 Task: Open Card Team Building Review in Board Employee Benefits Optimization to Workspace Front-end Development and add a team member Softage.4@softage.net, a label Blue, a checklist Environmental Education, an attachment from your google drive, a color Blue and finally, add a card description 'Create and send out employee engagement survey on company culture' and a comment 'We should approach this task as an opportunity to learn and grow, by exploring new ideas and methods.'. Add a start date 'Jan 08, 1900' with a due date 'Jan 15, 1900'
Action: Mouse moved to (20, 323)
Screenshot: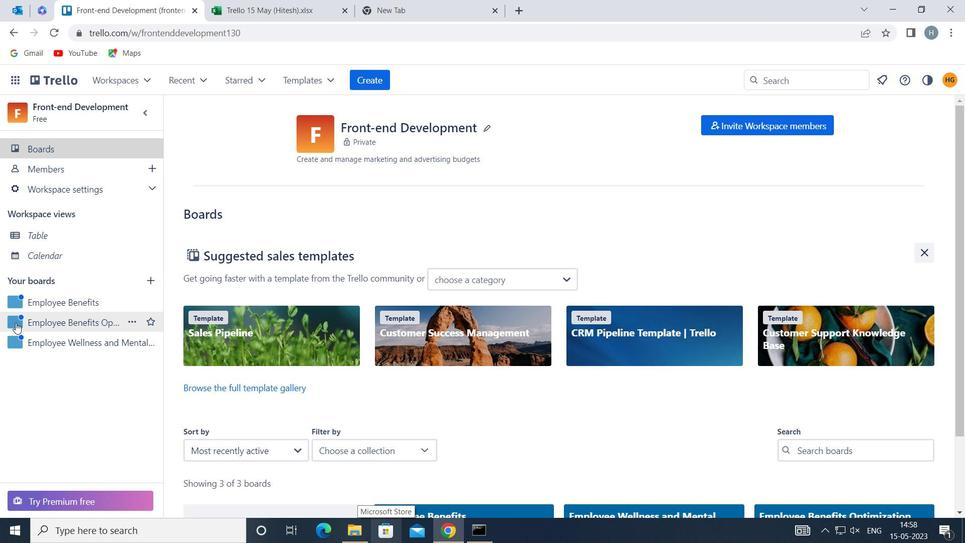 
Action: Mouse pressed left at (20, 323)
Screenshot: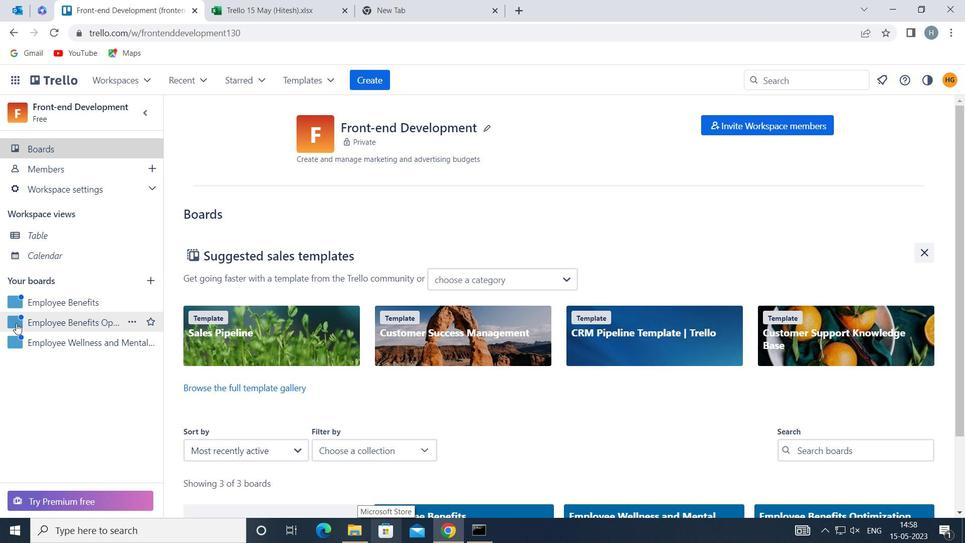 
Action: Mouse moved to (612, 177)
Screenshot: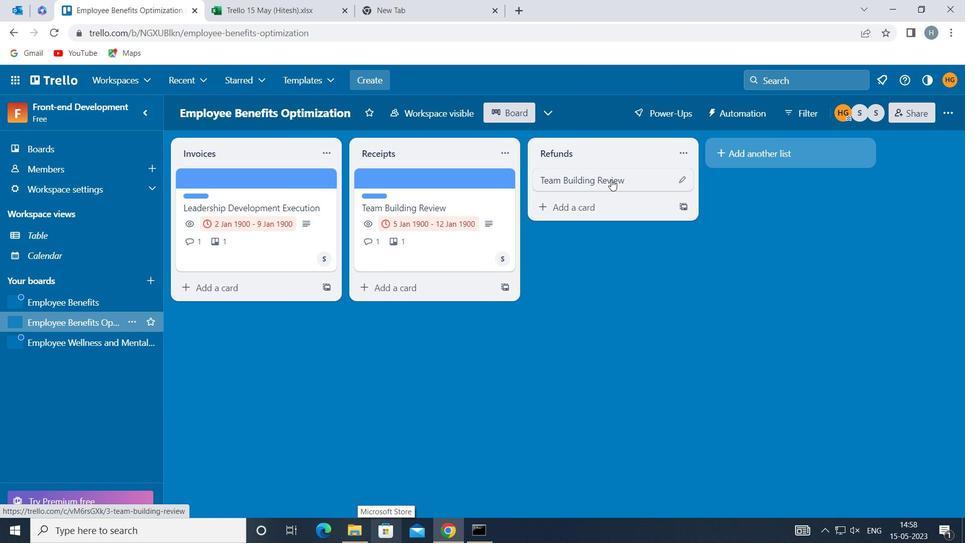 
Action: Mouse pressed left at (612, 177)
Screenshot: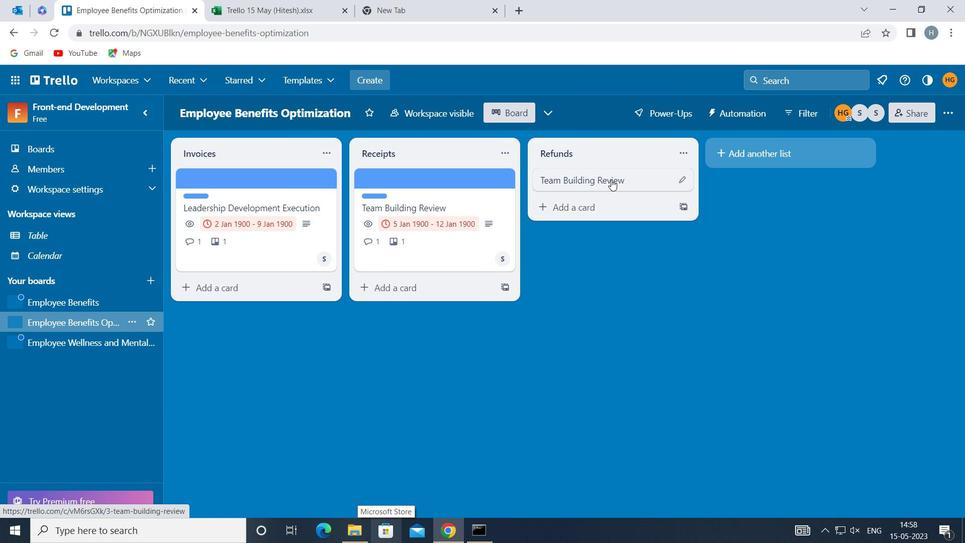 
Action: Mouse moved to (665, 221)
Screenshot: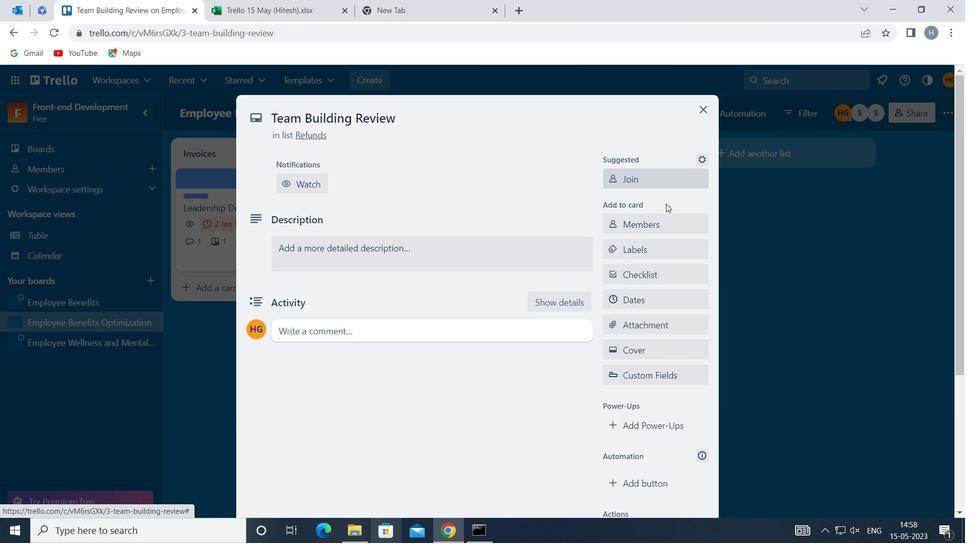 
Action: Mouse pressed left at (665, 221)
Screenshot: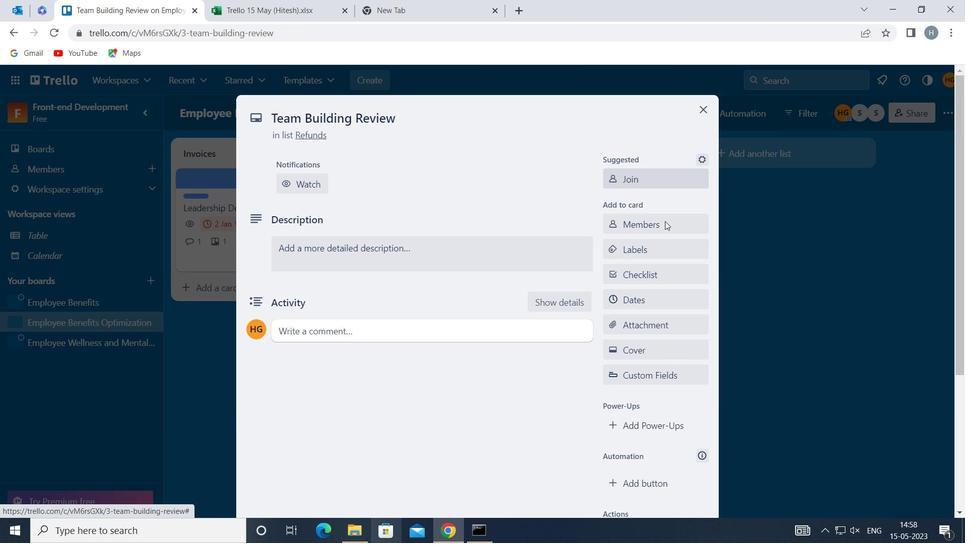 
Action: Key pressed softage
Screenshot: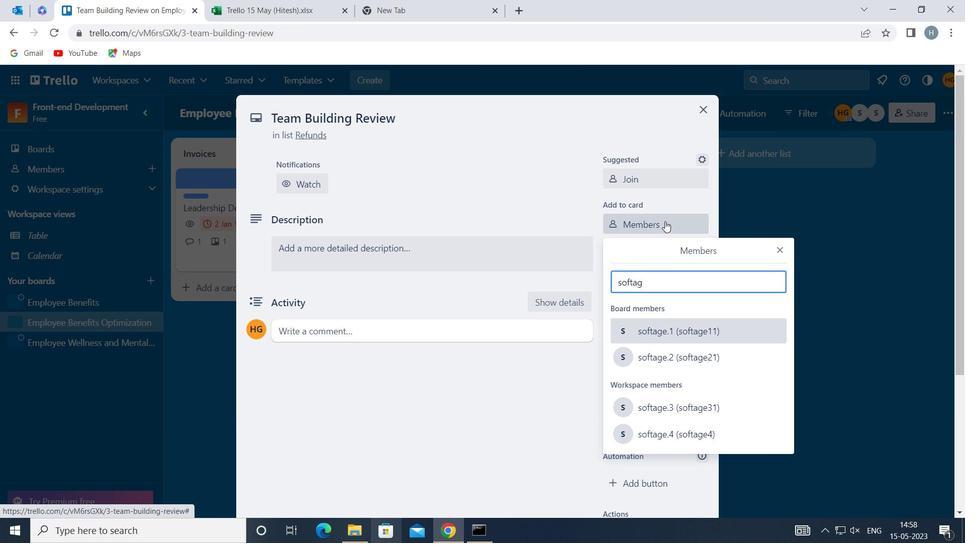 
Action: Mouse moved to (684, 430)
Screenshot: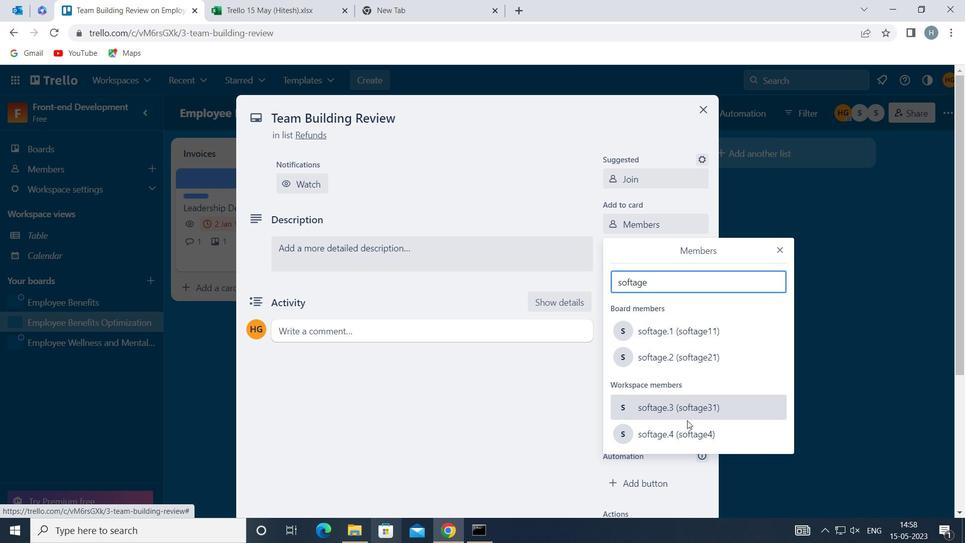
Action: Mouse pressed left at (684, 430)
Screenshot: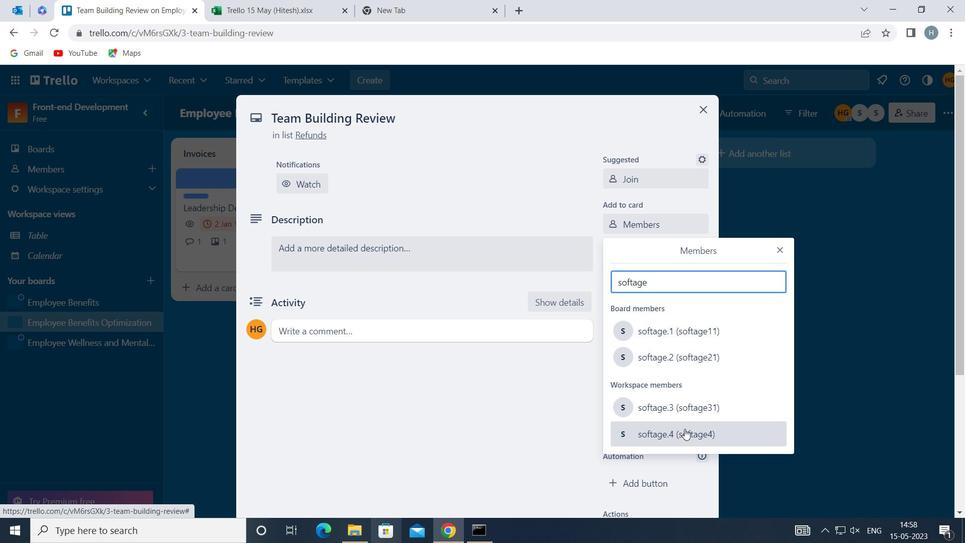 
Action: Mouse moved to (780, 247)
Screenshot: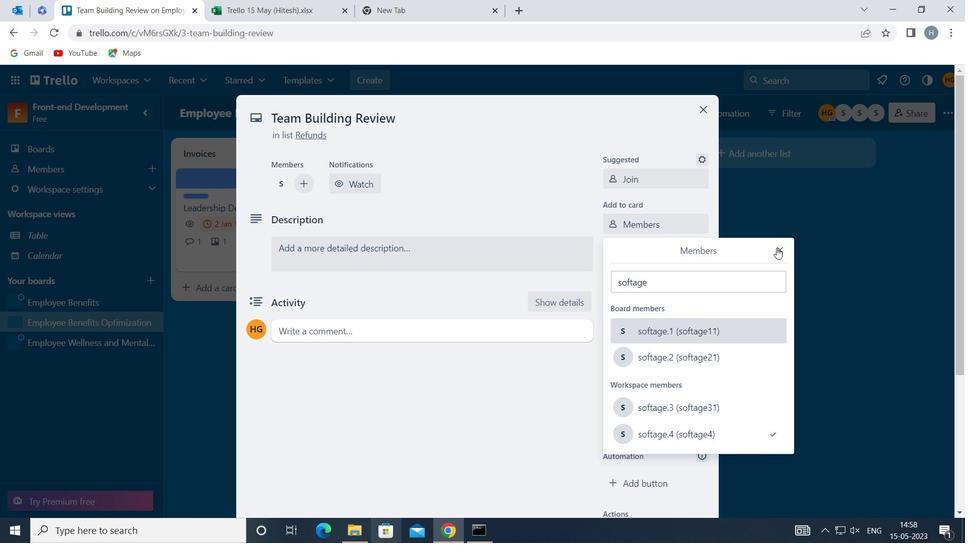 
Action: Mouse pressed left at (780, 247)
Screenshot: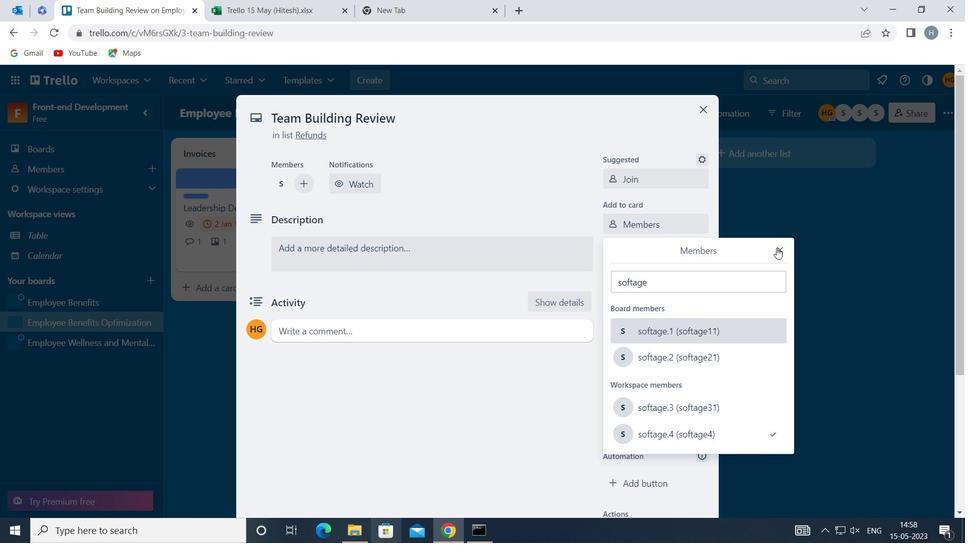 
Action: Mouse moved to (684, 247)
Screenshot: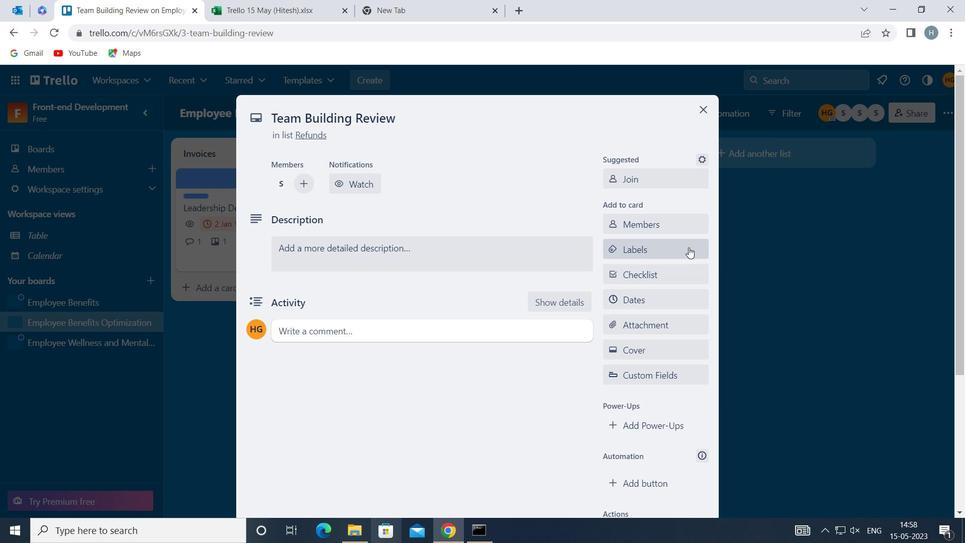 
Action: Mouse pressed left at (684, 247)
Screenshot: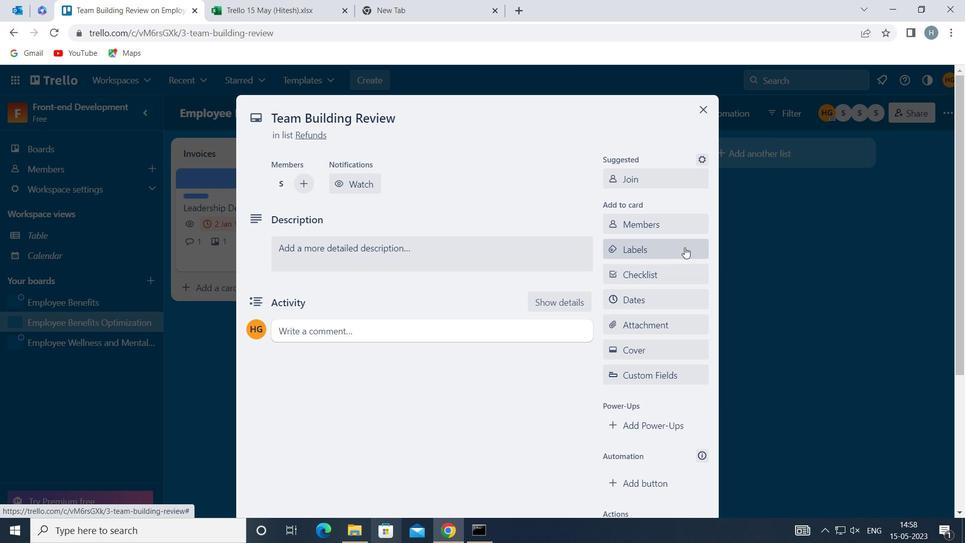 
Action: Mouse moved to (680, 293)
Screenshot: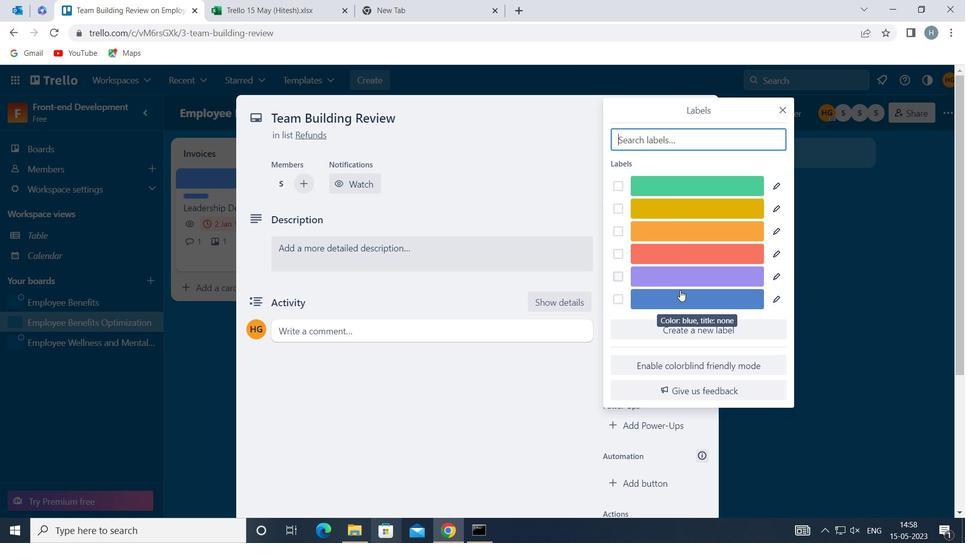 
Action: Mouse pressed left at (680, 293)
Screenshot: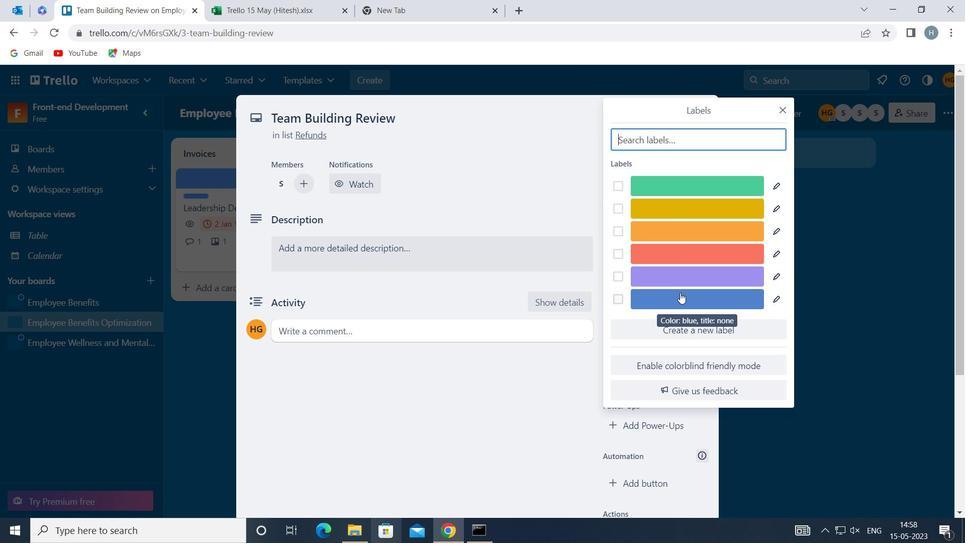 
Action: Mouse moved to (786, 108)
Screenshot: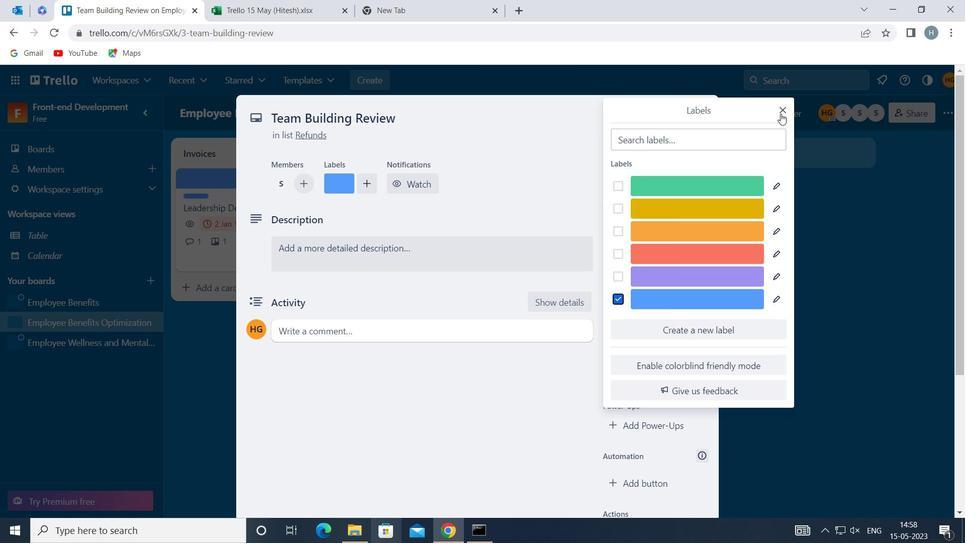 
Action: Mouse pressed left at (786, 108)
Screenshot: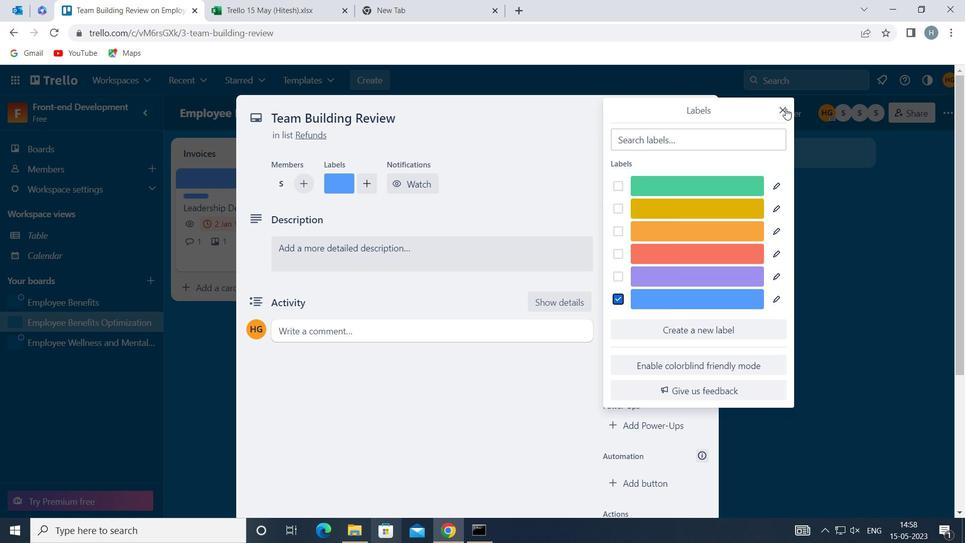 
Action: Mouse moved to (664, 272)
Screenshot: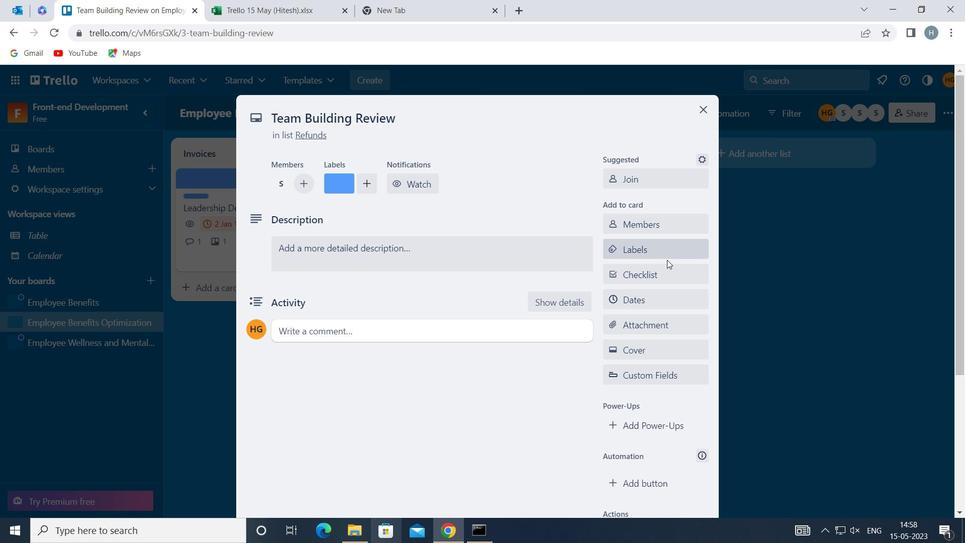 
Action: Mouse pressed left at (664, 272)
Screenshot: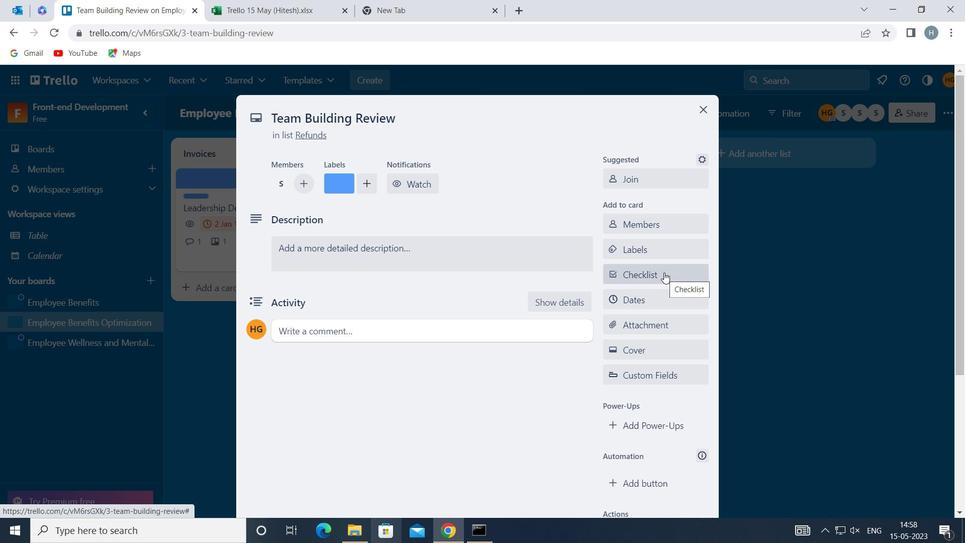 
Action: Key pressed <Key.shift>ENVIRONMETAL<Key.space><Key.shift>E<Key.backspace><Key.backspace><Key.backspace><Key.backspace><Key.backspace><Key.backspace>ENTAL<Key.space><Key.shift>EDUCATION
Screenshot: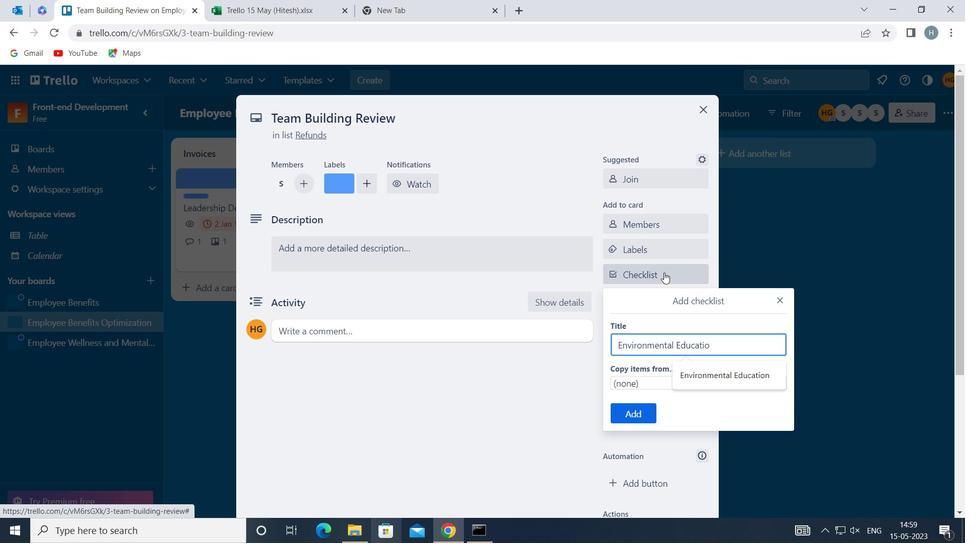 
Action: Mouse moved to (624, 410)
Screenshot: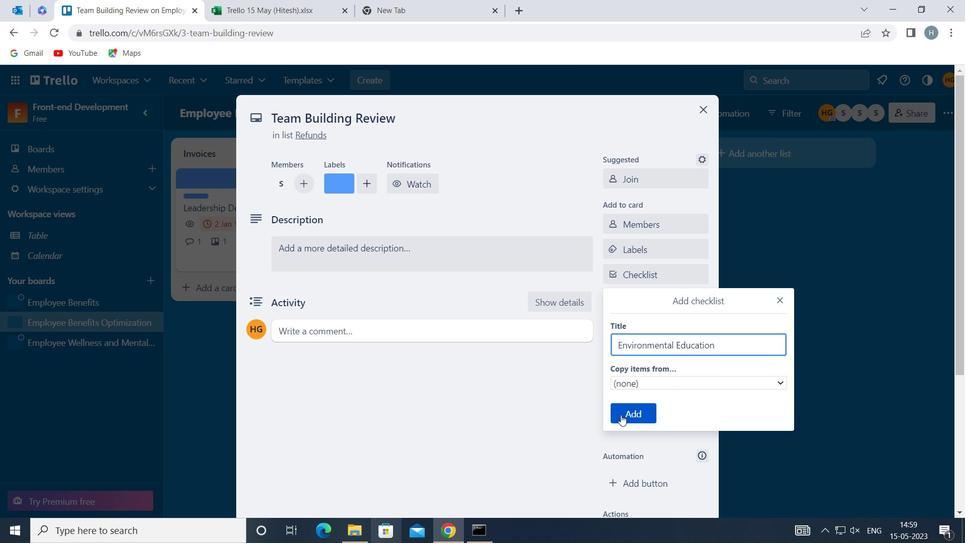 
Action: Mouse pressed left at (624, 410)
Screenshot: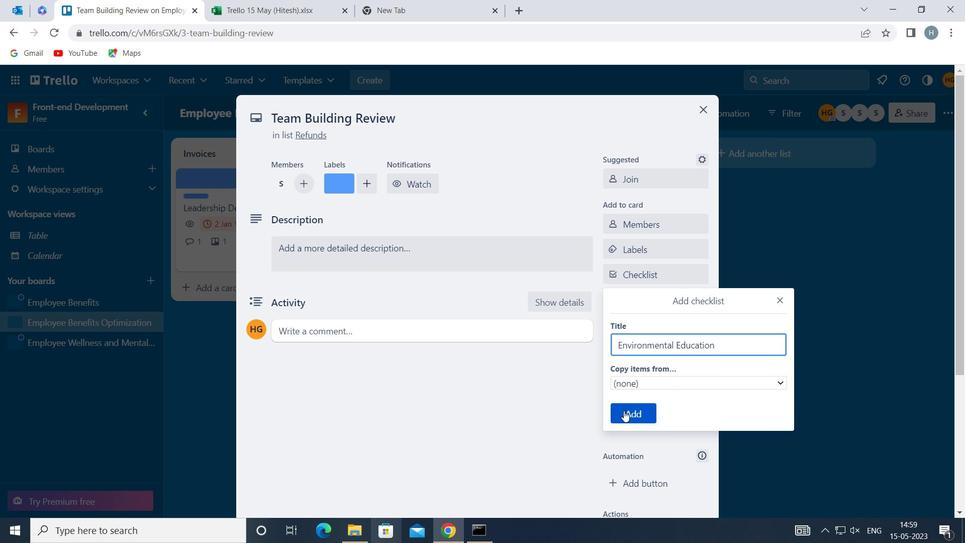 
Action: Mouse moved to (665, 324)
Screenshot: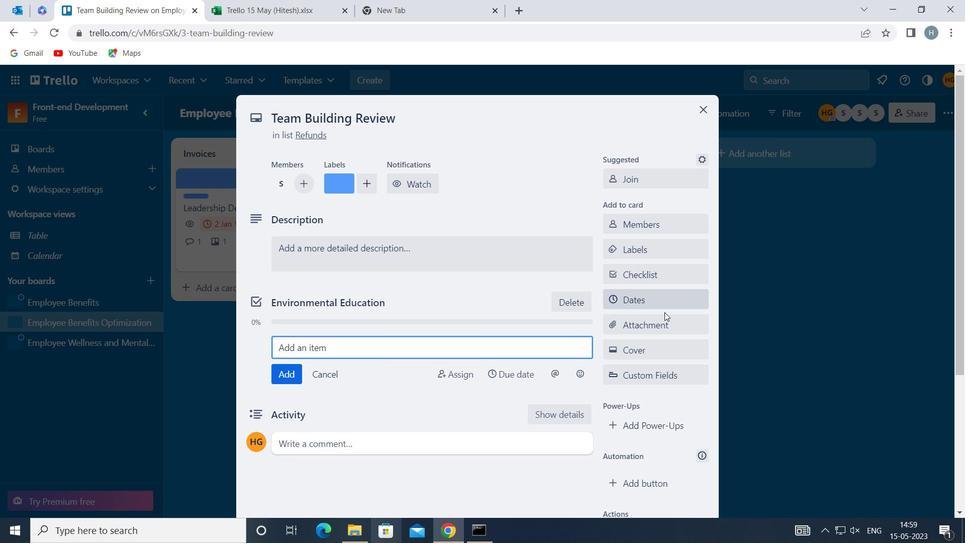
Action: Mouse pressed left at (665, 324)
Screenshot: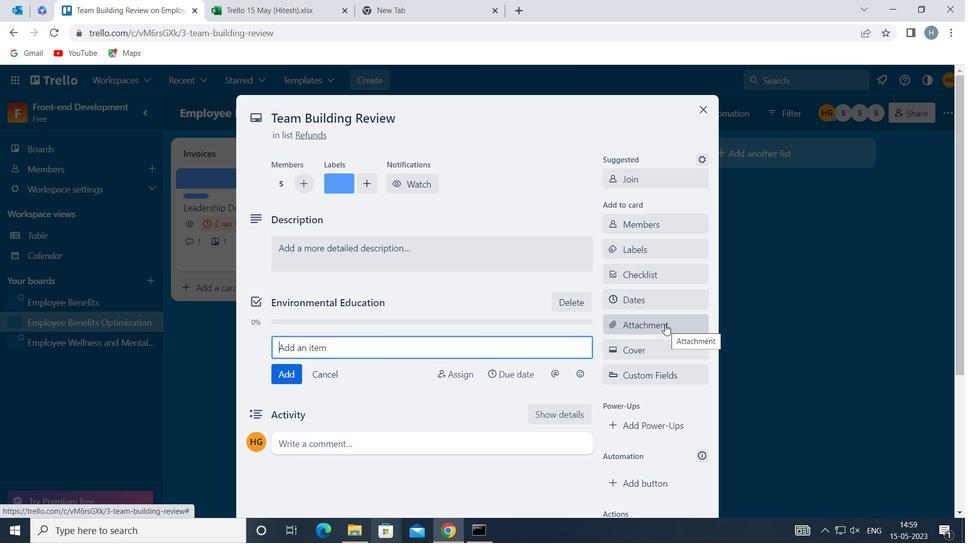 
Action: Mouse moved to (693, 173)
Screenshot: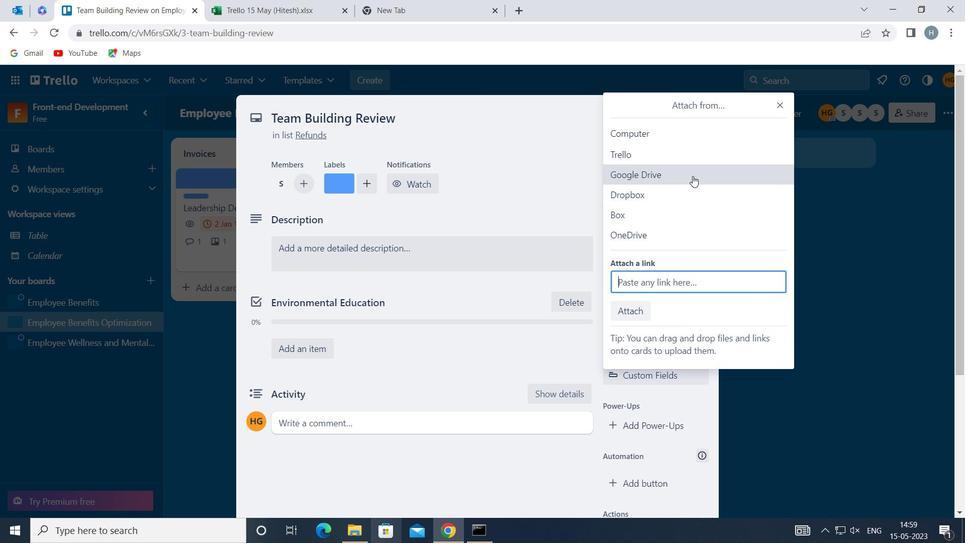 
Action: Mouse pressed left at (693, 173)
Screenshot: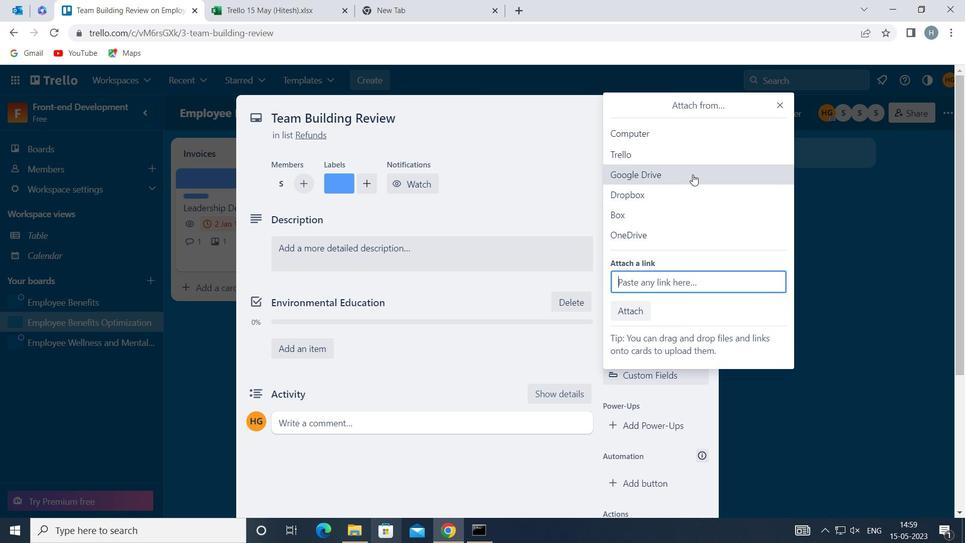 
Action: Mouse moved to (227, 273)
Screenshot: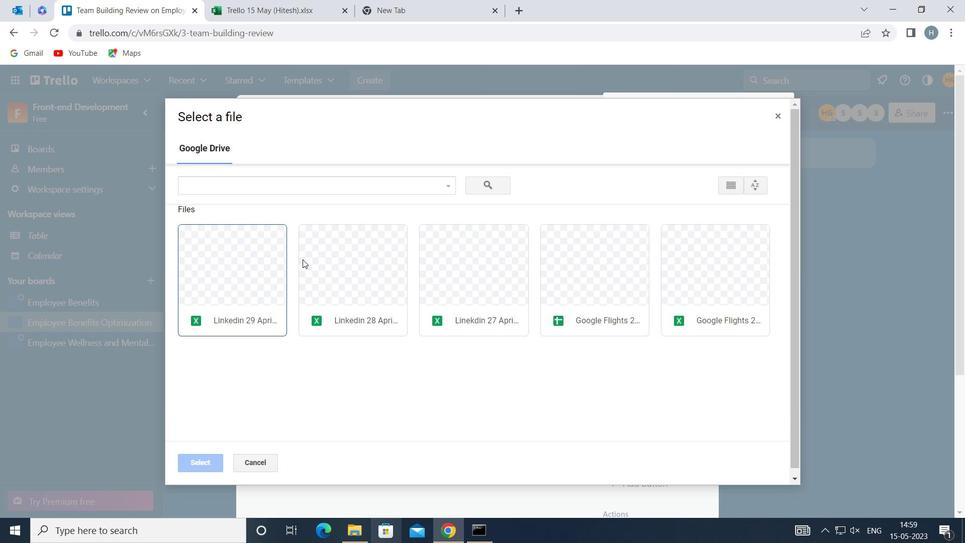 
Action: Mouse pressed left at (227, 273)
Screenshot: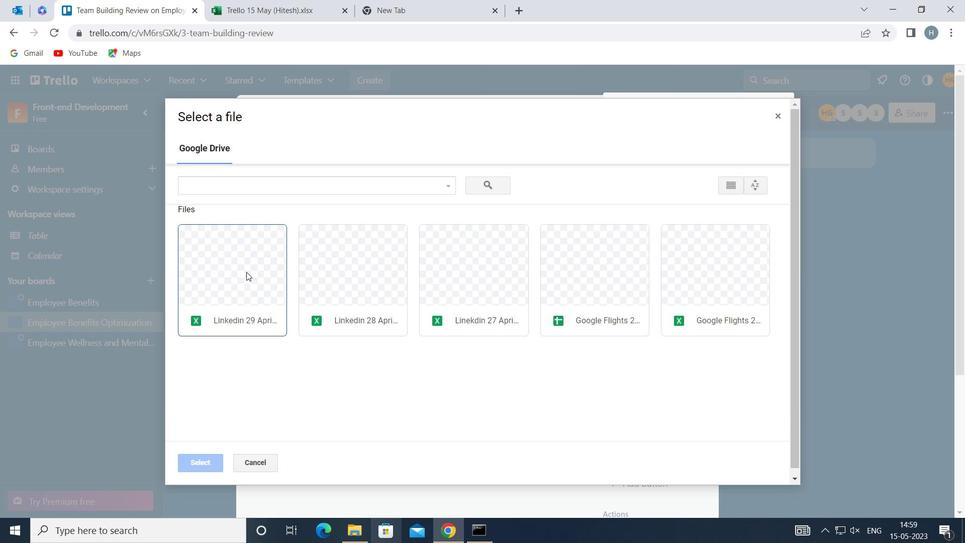 
Action: Mouse moved to (200, 459)
Screenshot: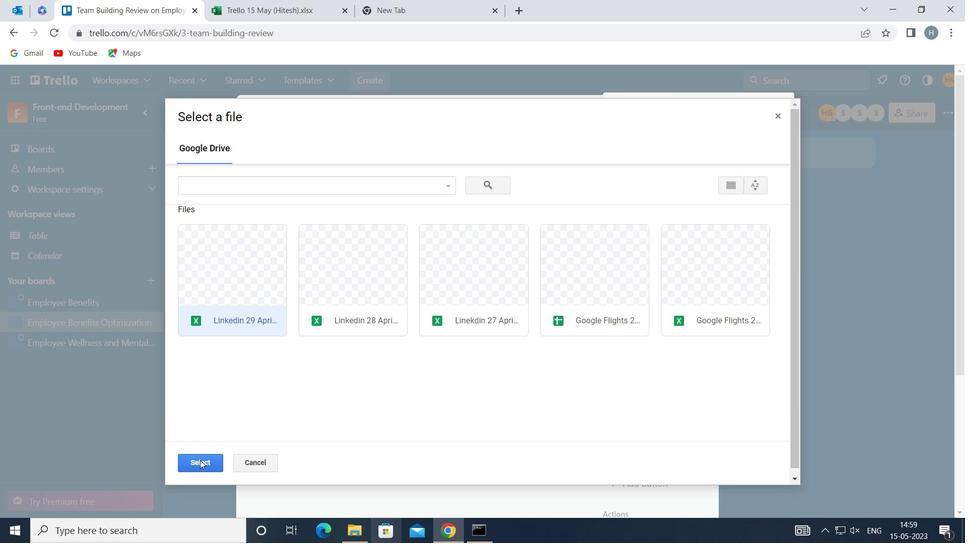 
Action: Mouse pressed left at (200, 459)
Screenshot: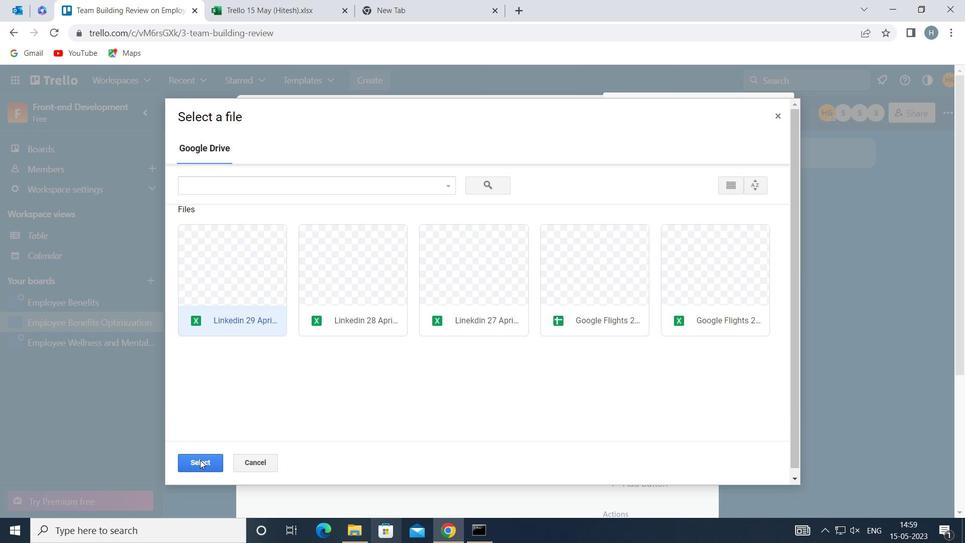 
Action: Mouse moved to (634, 347)
Screenshot: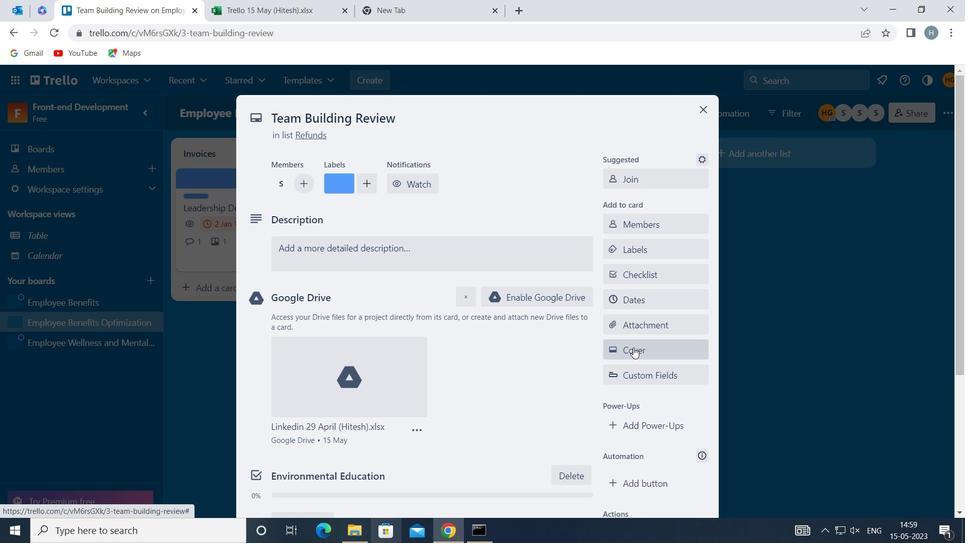 
Action: Mouse pressed left at (634, 347)
Screenshot: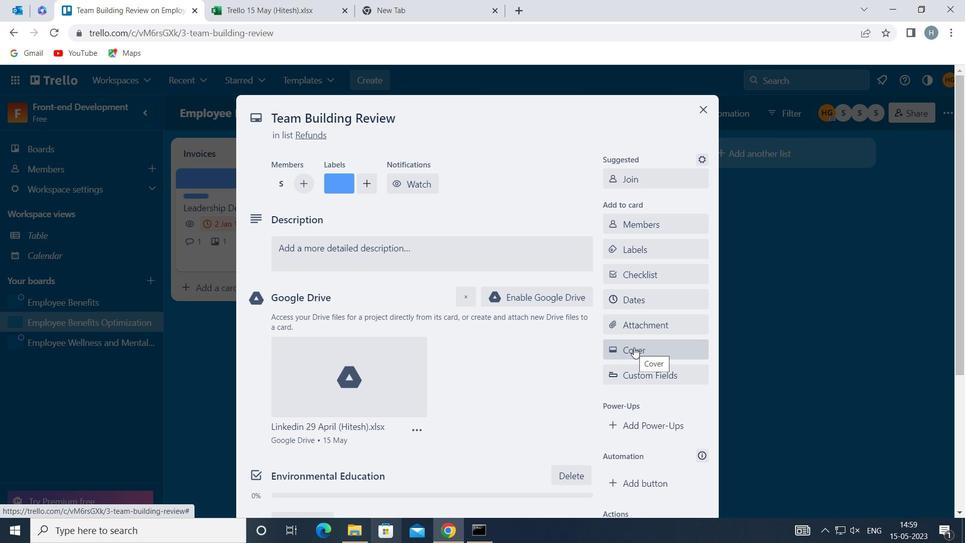 
Action: Mouse moved to (639, 294)
Screenshot: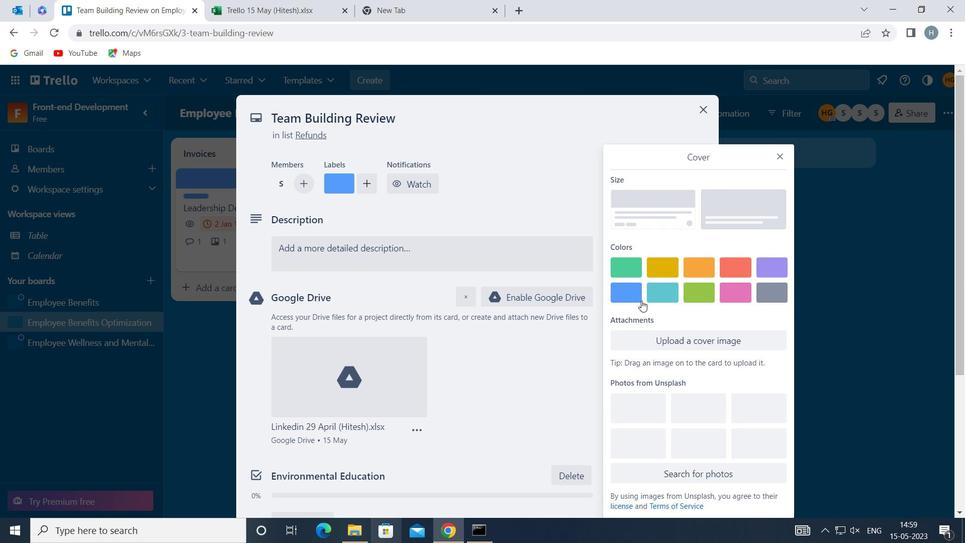 
Action: Mouse pressed left at (639, 294)
Screenshot: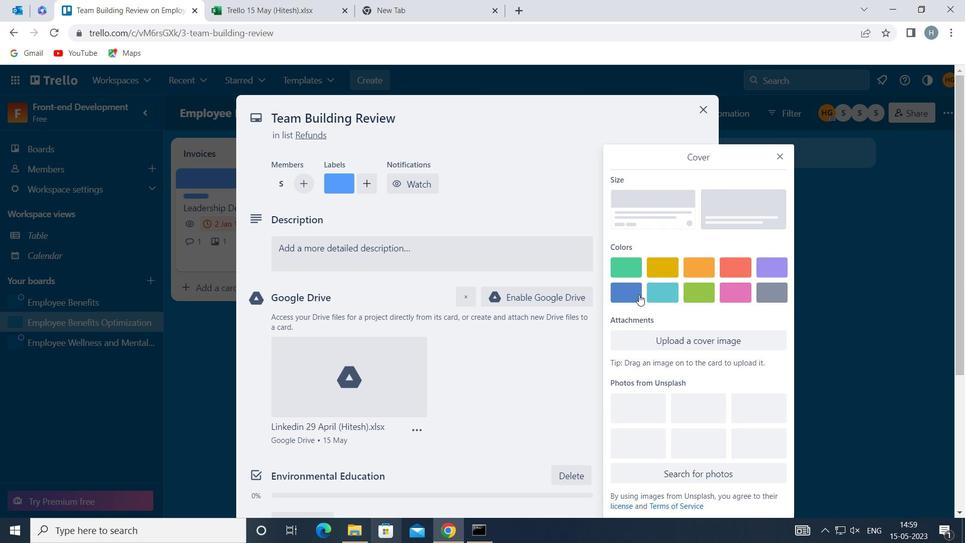 
Action: Mouse moved to (779, 133)
Screenshot: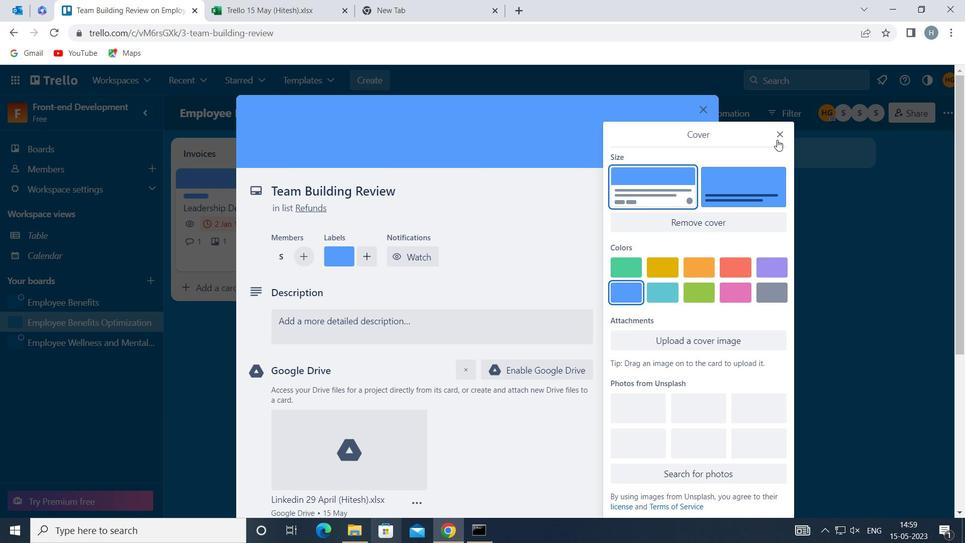 
Action: Mouse pressed left at (779, 133)
Screenshot: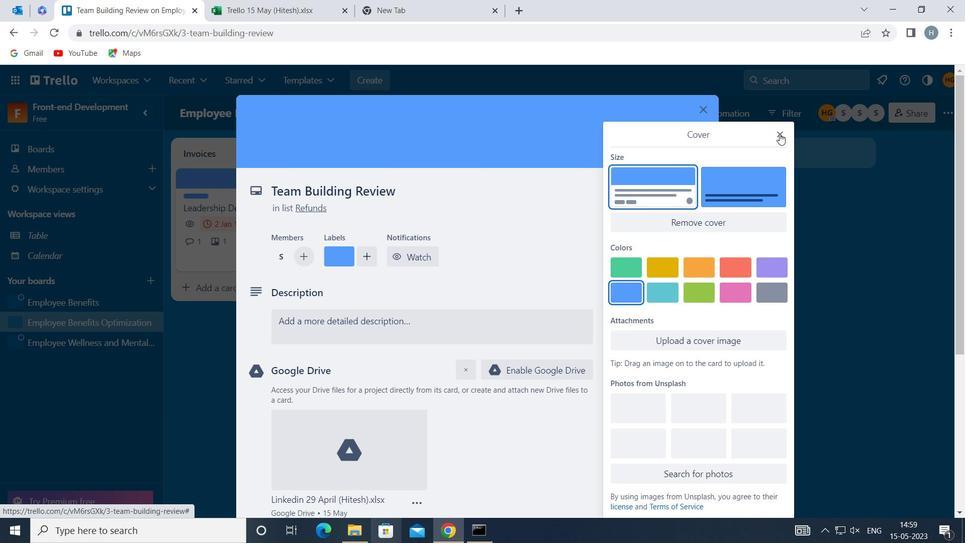 
Action: Mouse moved to (468, 319)
Screenshot: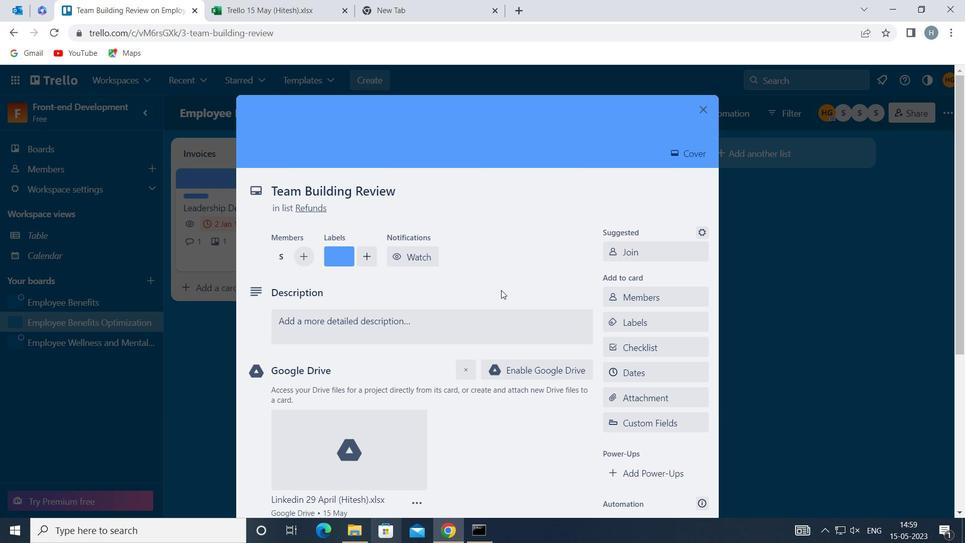 
Action: Mouse pressed left at (468, 319)
Screenshot: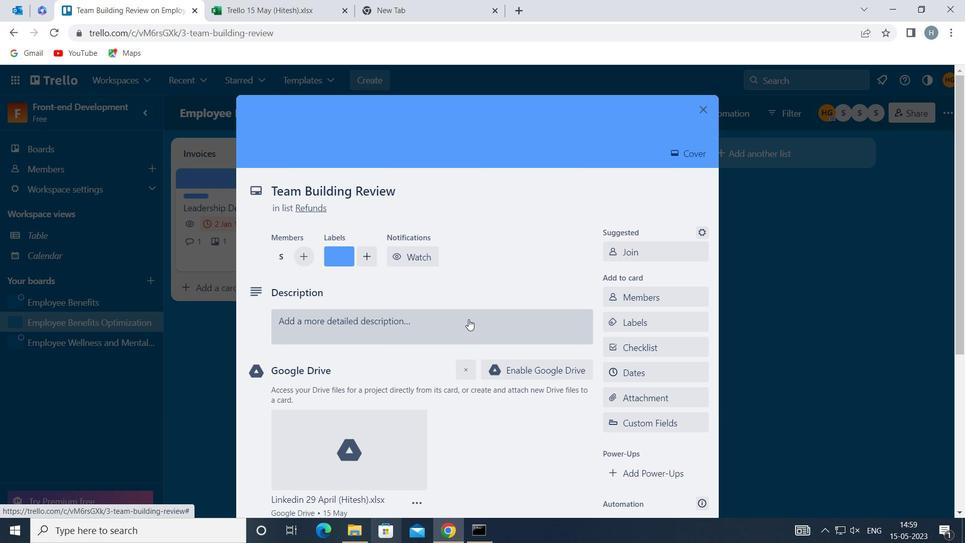 
Action: Key pressed <Key.shift>CREATE<Key.space>AND<Key.space>SEND<Key.space>OUT<Key.space>EMPLOYEE<Key.space>ENGAGEMENT<Key.space>SURVEY<Key.space>ON<Key.space>COMPANY<Key.space>CULTURE
Screenshot: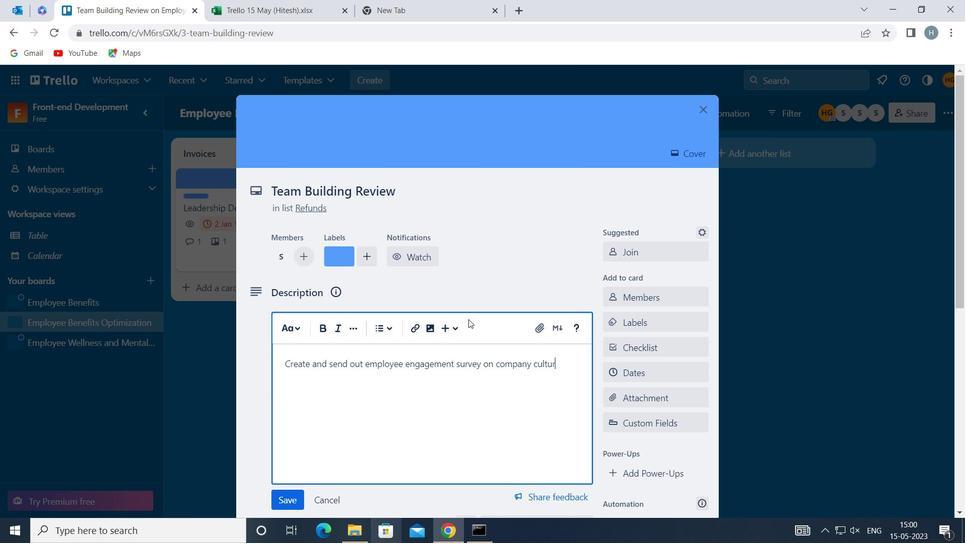 
Action: Mouse moved to (286, 495)
Screenshot: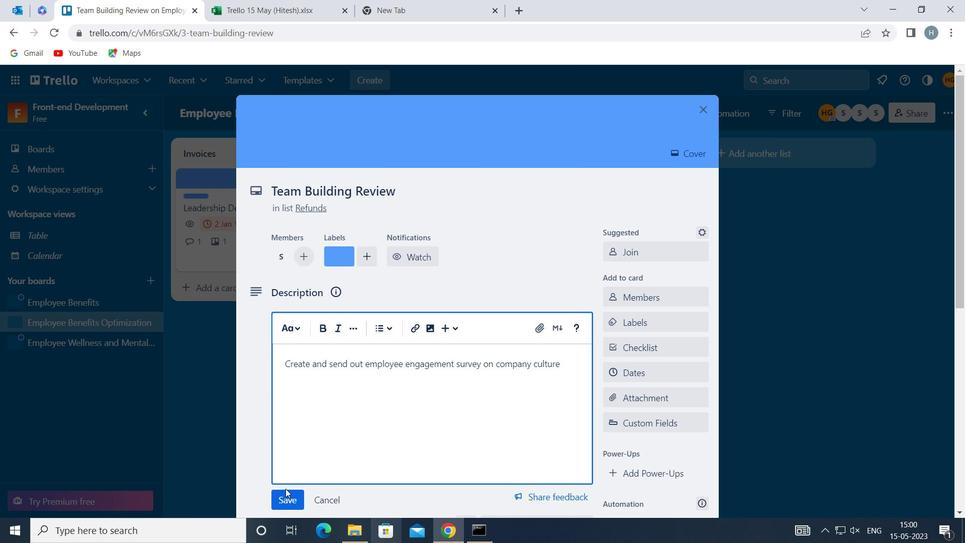 
Action: Mouse pressed left at (286, 495)
Screenshot: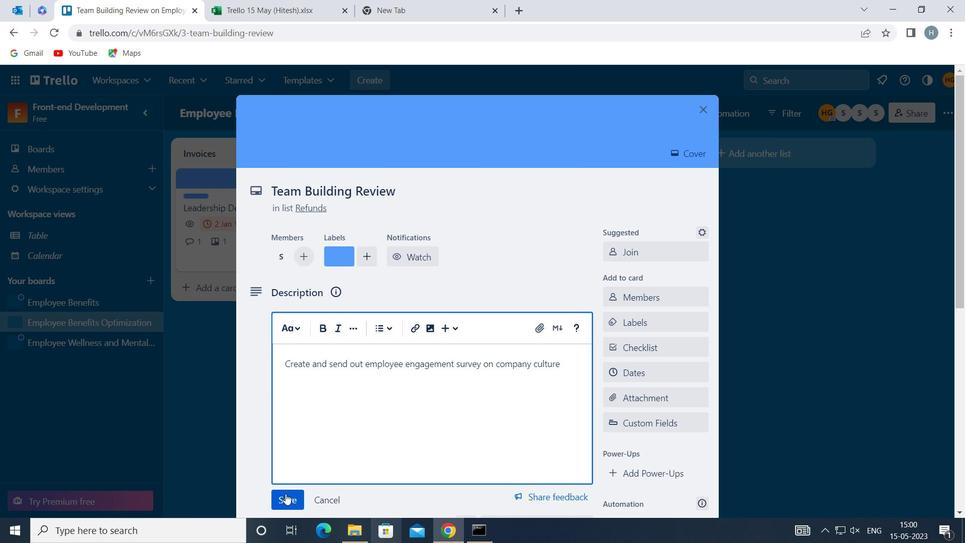 
Action: Mouse moved to (408, 345)
Screenshot: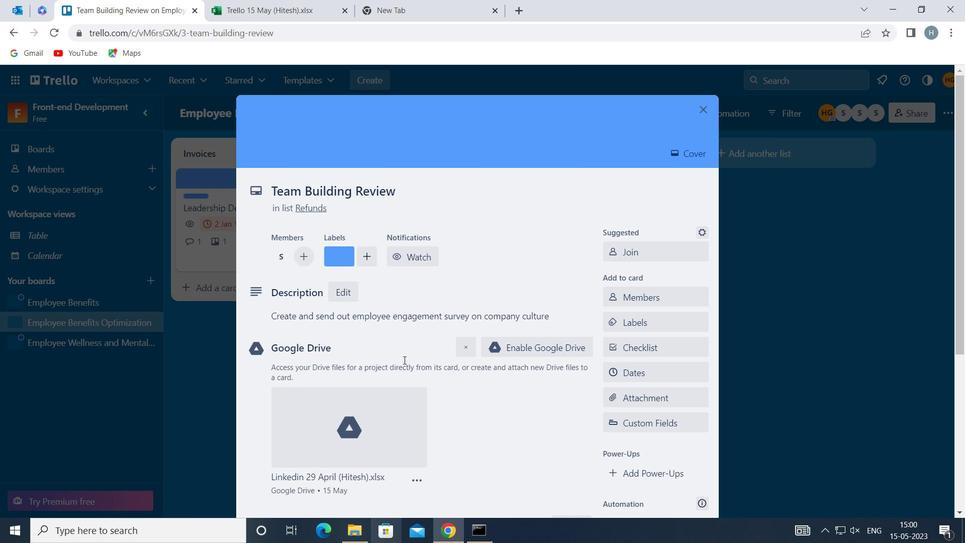 
Action: Mouse scrolled (408, 345) with delta (0, 0)
Screenshot: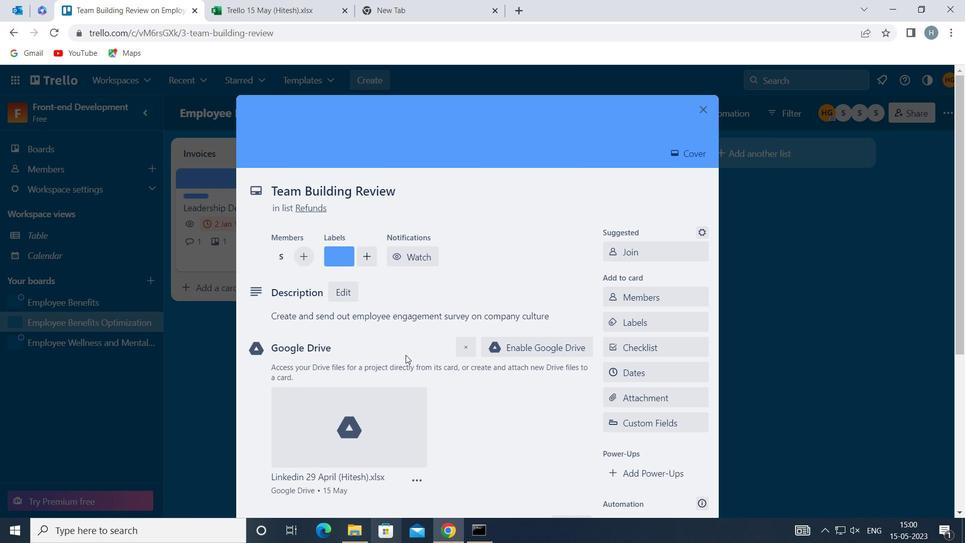 
Action: Mouse scrolled (408, 345) with delta (0, 0)
Screenshot: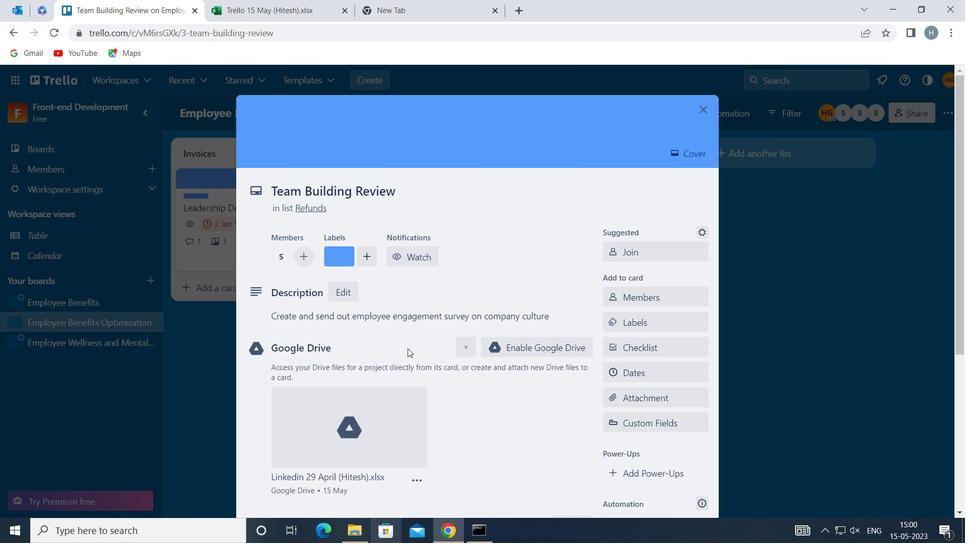 
Action: Mouse scrolled (408, 345) with delta (0, 0)
Screenshot: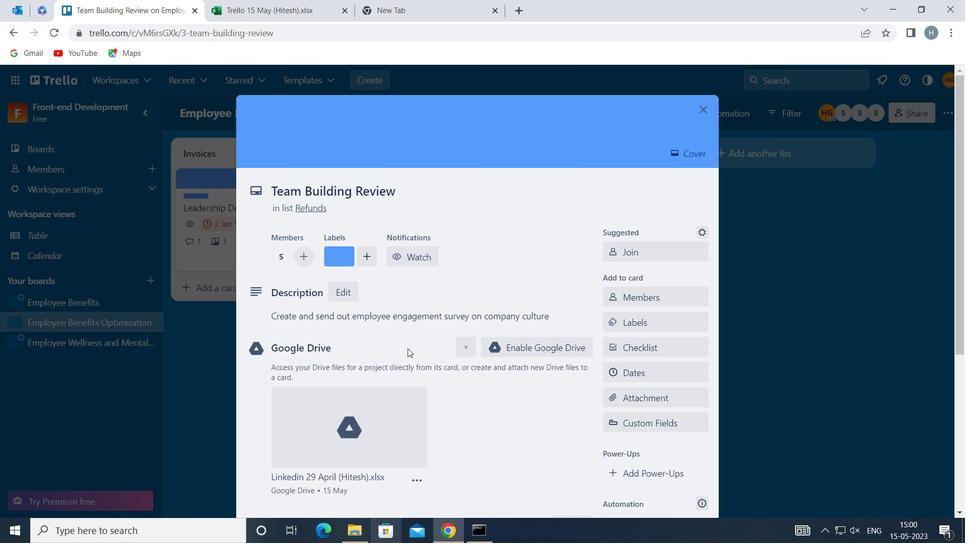 
Action: Mouse moved to (460, 286)
Screenshot: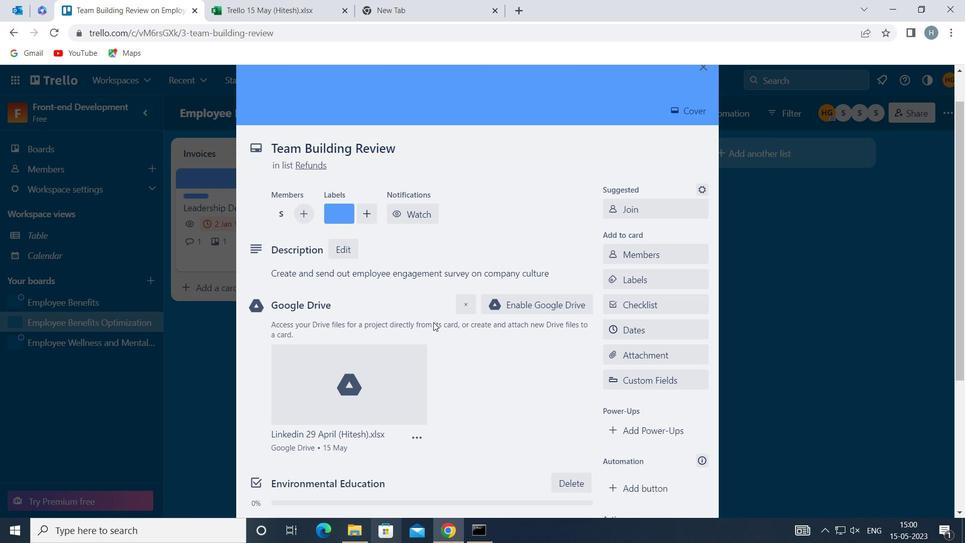 
Action: Mouse scrolled (460, 286) with delta (0, 0)
Screenshot: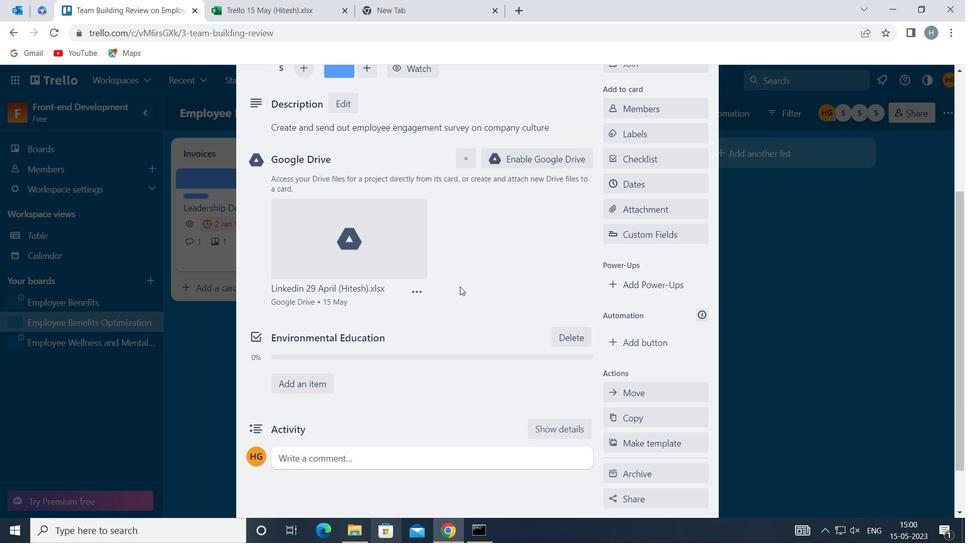 
Action: Mouse scrolled (460, 286) with delta (0, 0)
Screenshot: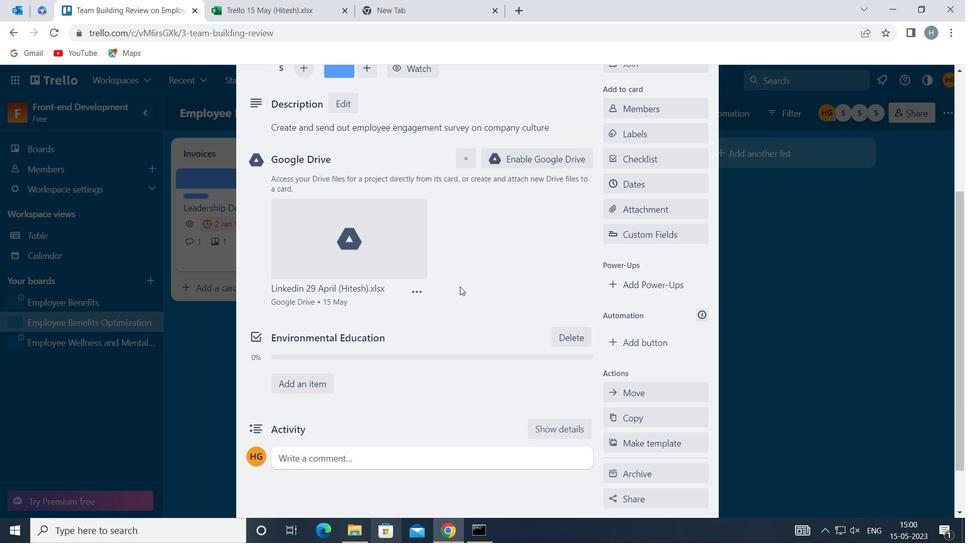 
Action: Mouse scrolled (460, 286) with delta (0, 0)
Screenshot: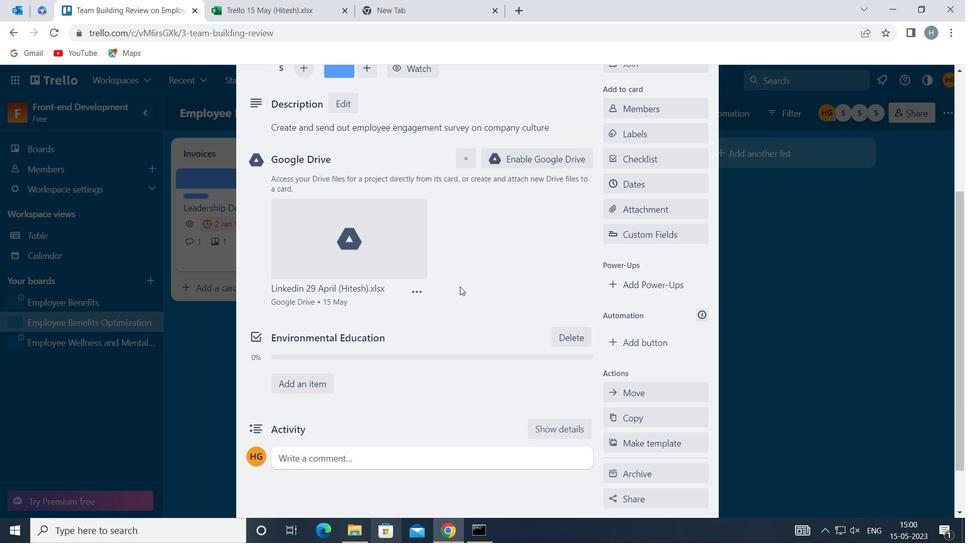 
Action: Mouse moved to (432, 401)
Screenshot: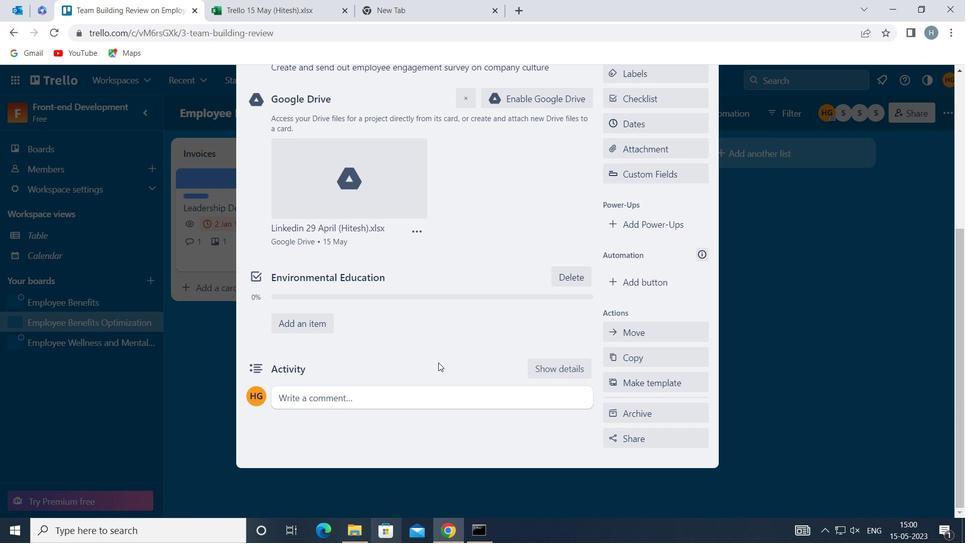 
Action: Mouse pressed left at (432, 401)
Screenshot: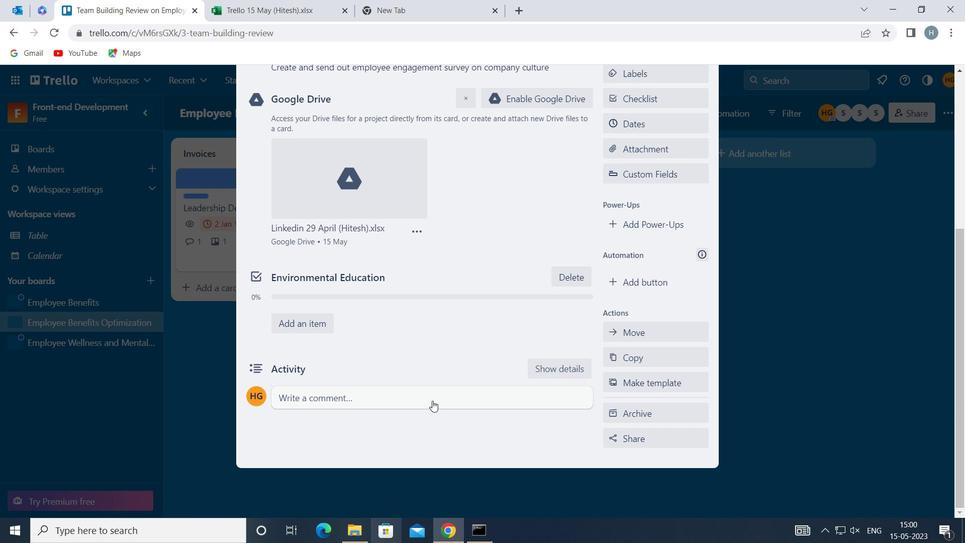 
Action: Key pressed <Key.shift>WE<Key.space>SHOULD<Key.space>APPROACH<Key.space>THIS<Key.space>TASK<Key.space>AS<Key.space>AN<Key.space>OPPORTUNITY<Key.space>TO<Key.space>LEARN<Key.space>AND<Key.space>GROW,<Key.space>BY<Key.space>EXPLORING<Key.space>NEW<Key.space>IDEAS<Key.space>AND<Key.space>METHODS
Screenshot: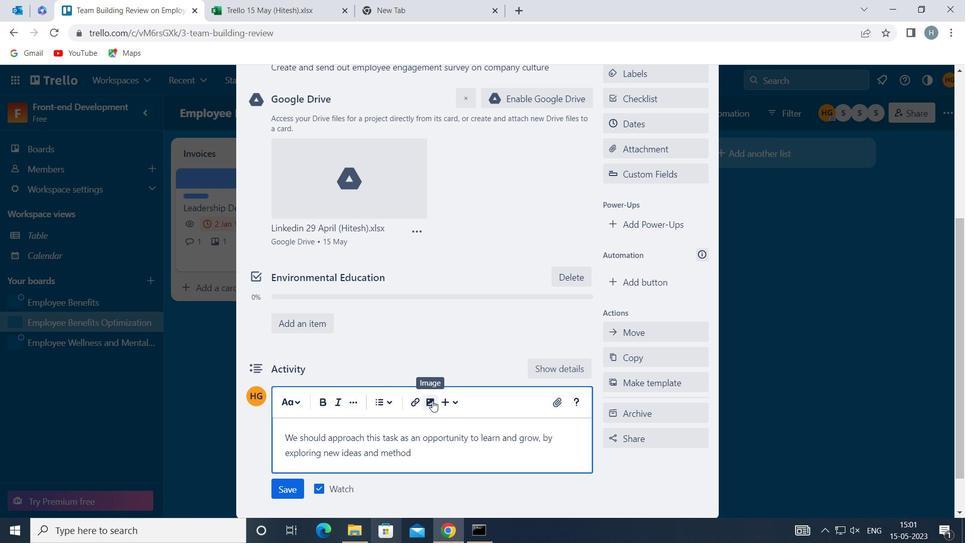 
Action: Mouse moved to (290, 490)
Screenshot: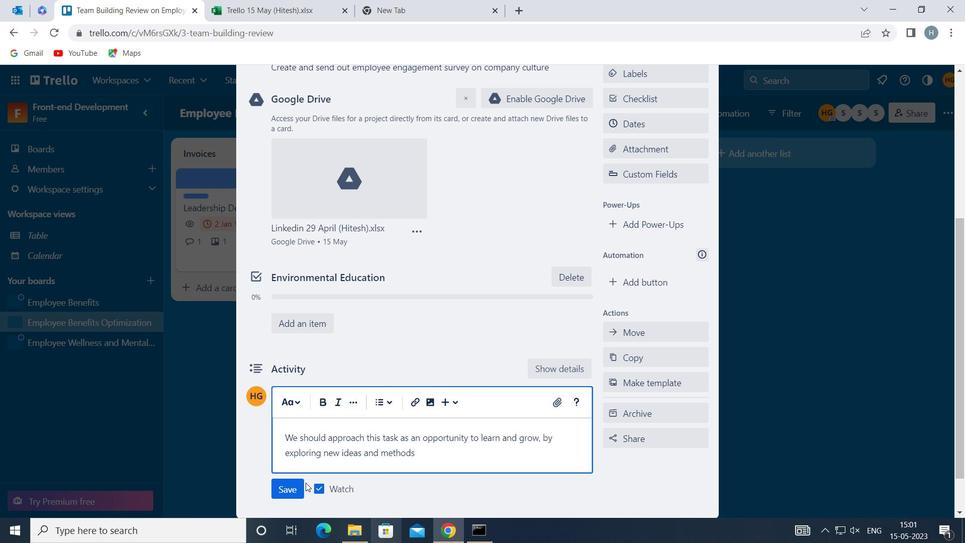 
Action: Mouse pressed left at (290, 490)
Screenshot: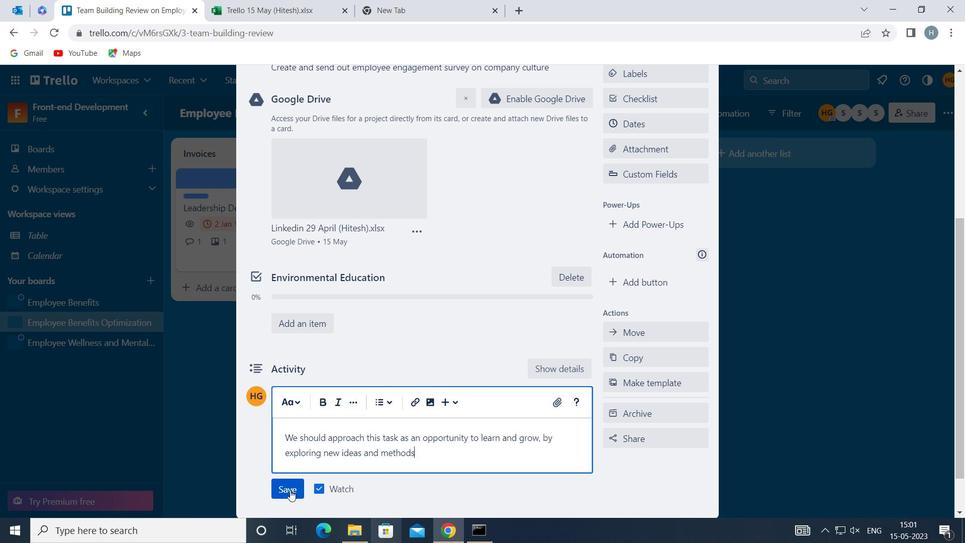 
Action: Mouse moved to (645, 123)
Screenshot: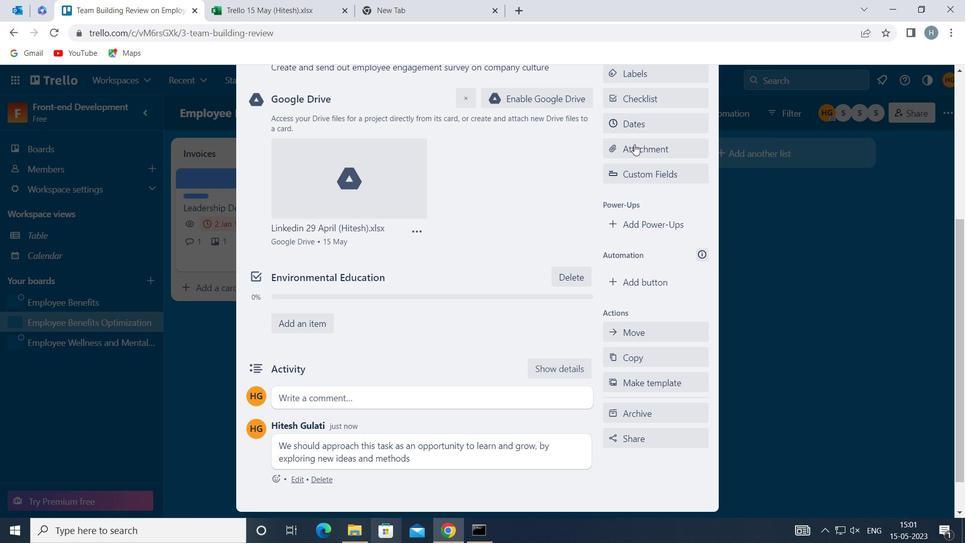 
Action: Mouse pressed left at (645, 123)
Screenshot: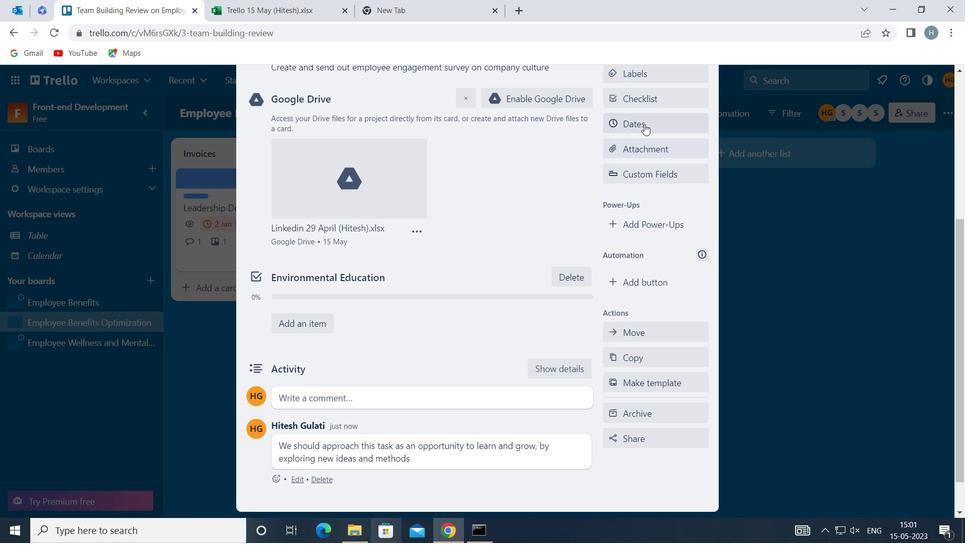 
Action: Mouse moved to (615, 338)
Screenshot: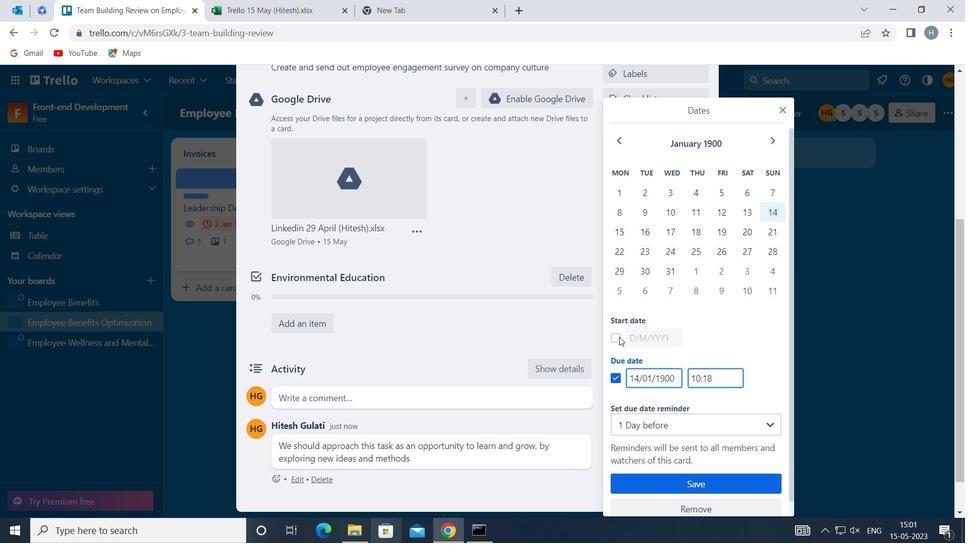 
Action: Mouse pressed left at (615, 338)
Screenshot: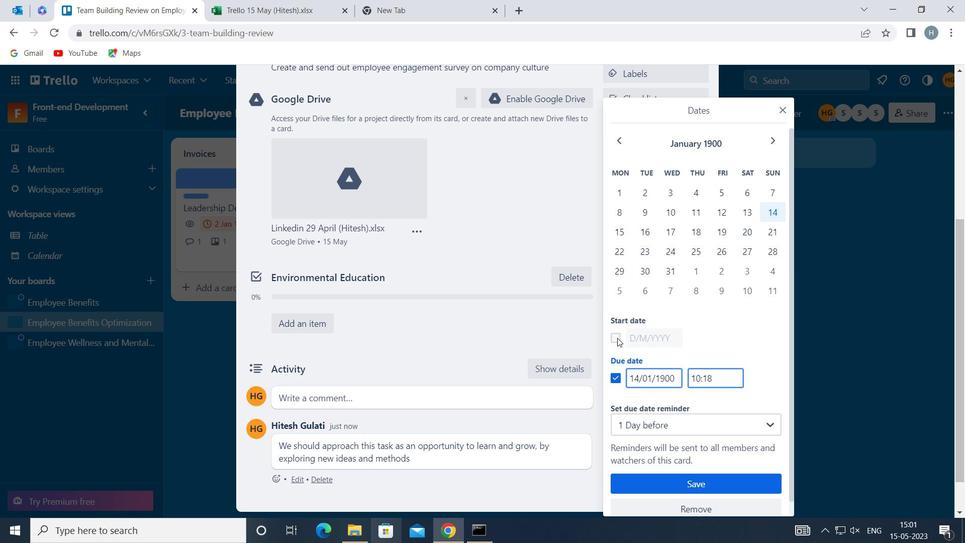
Action: Mouse moved to (634, 334)
Screenshot: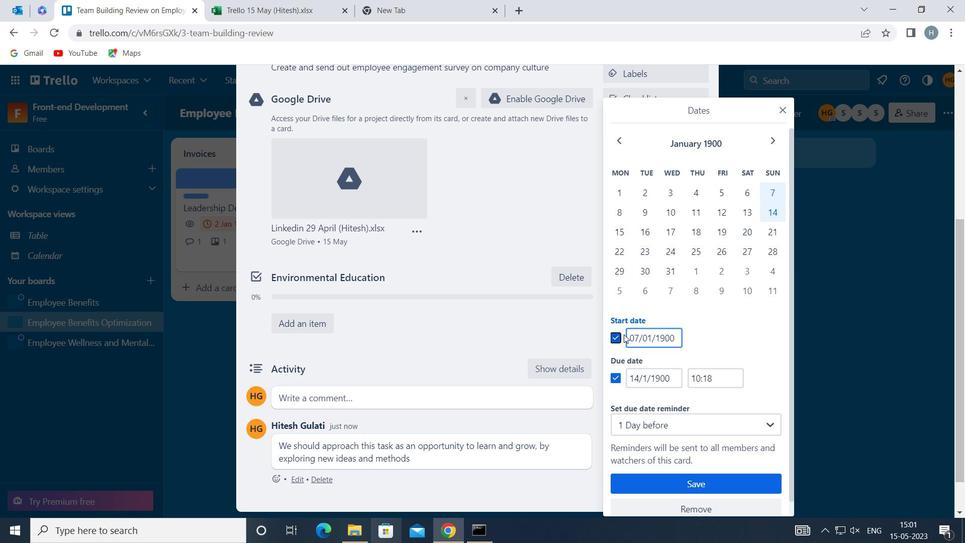 
Action: Mouse pressed left at (634, 334)
Screenshot: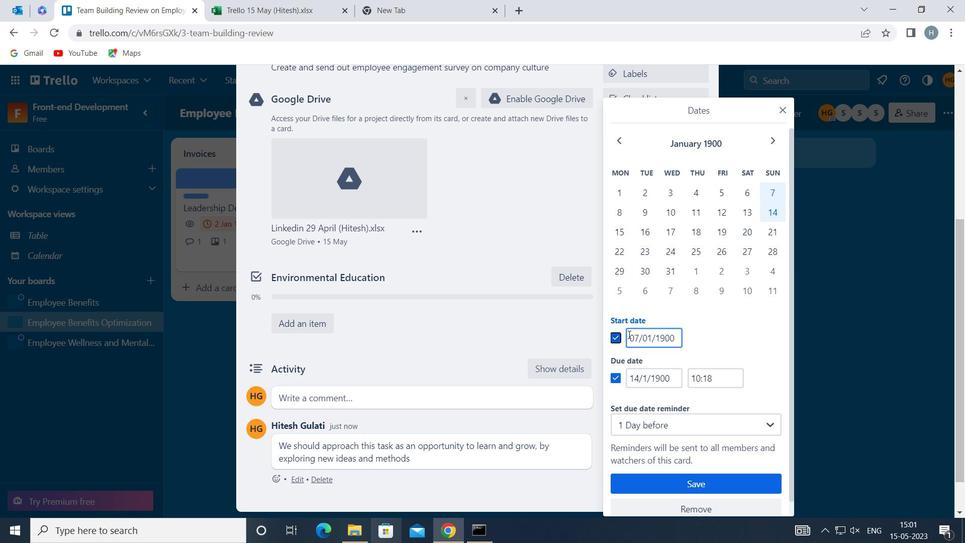 
Action: Mouse moved to (636, 333)
Screenshot: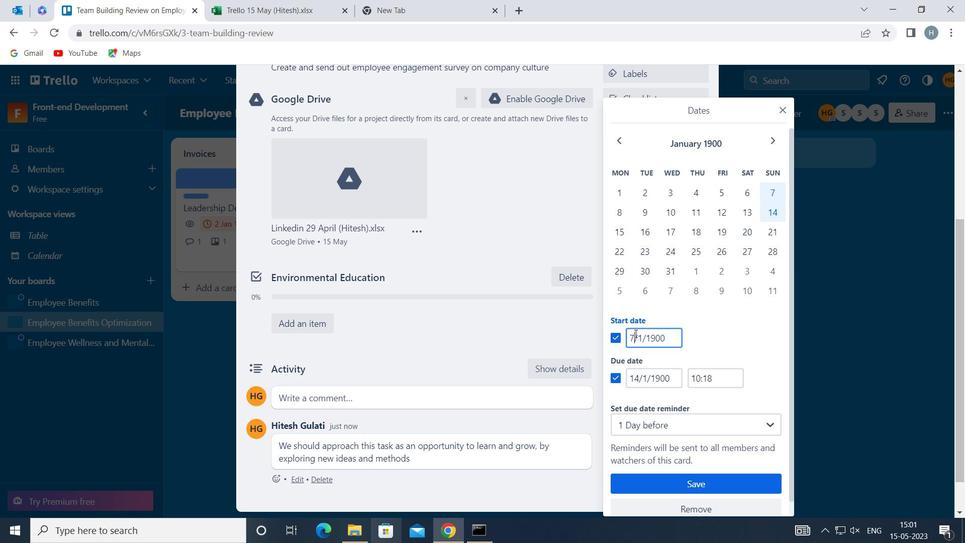 
Action: Key pressed <Key.backspace>8
Screenshot: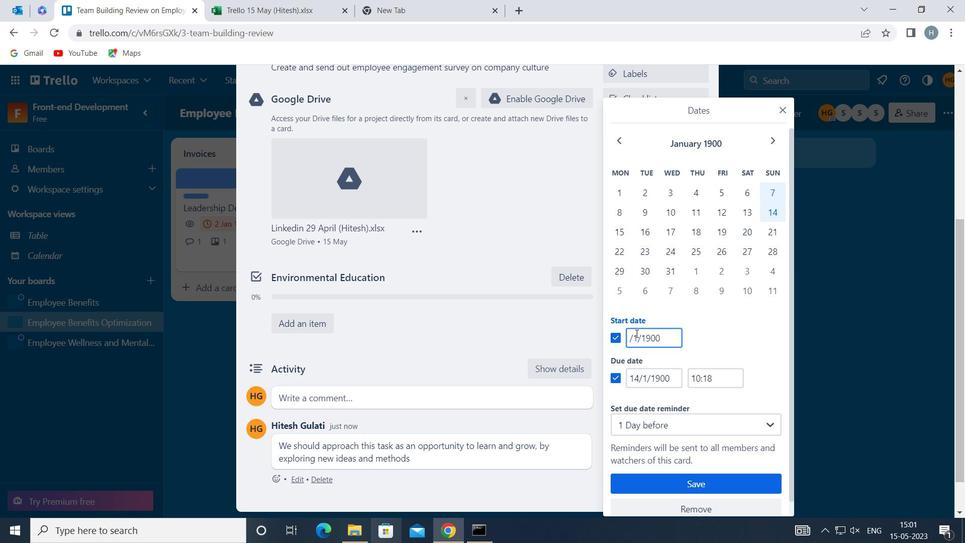 
Action: Mouse moved to (626, 376)
Screenshot: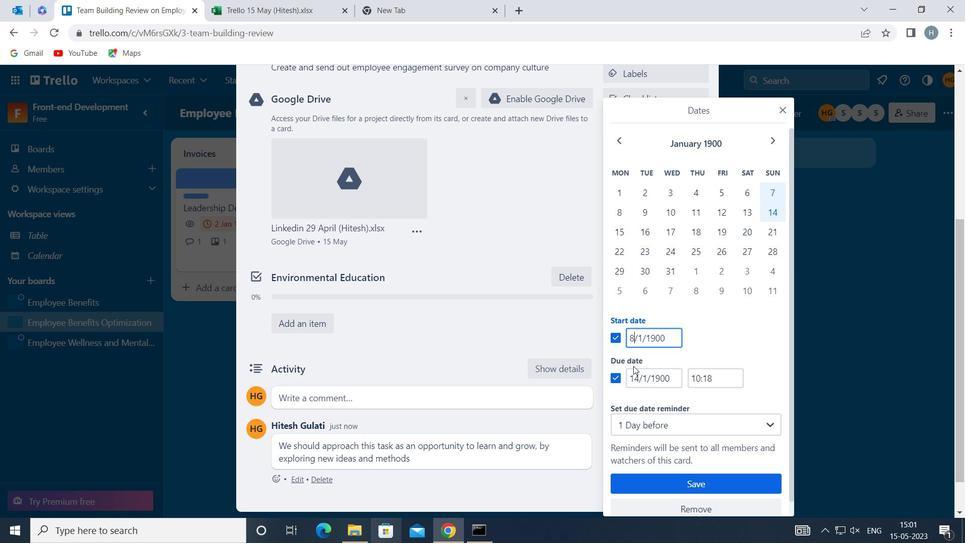 
Action: Mouse pressed left at (626, 376)
Screenshot: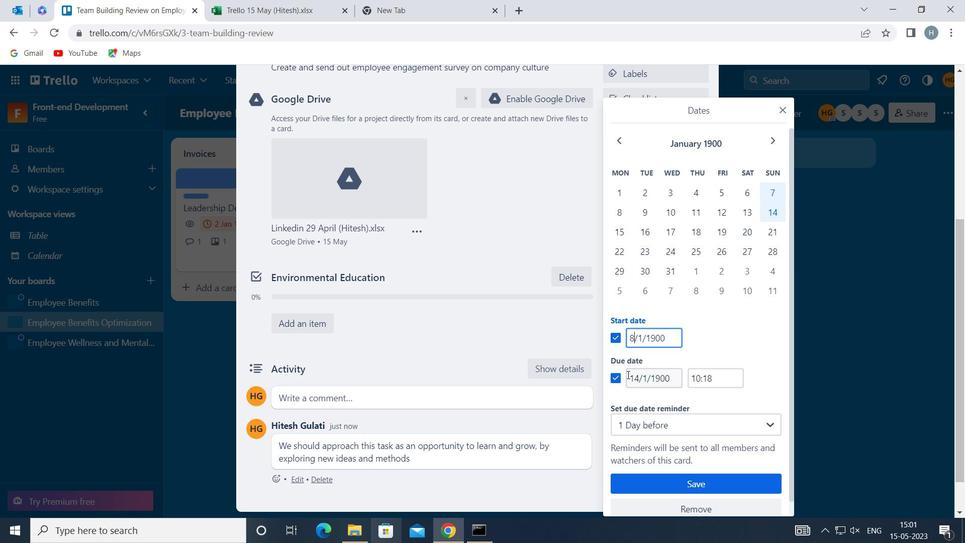
Action: Mouse moved to (626, 377)
Screenshot: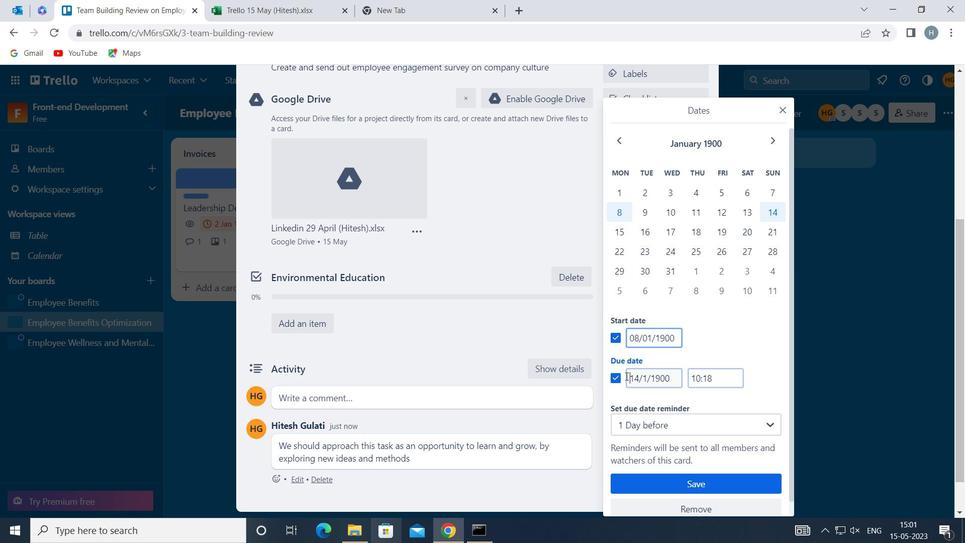 
Action: Key pressed <Key.right><Key.right><Key.backspace>5
Screenshot: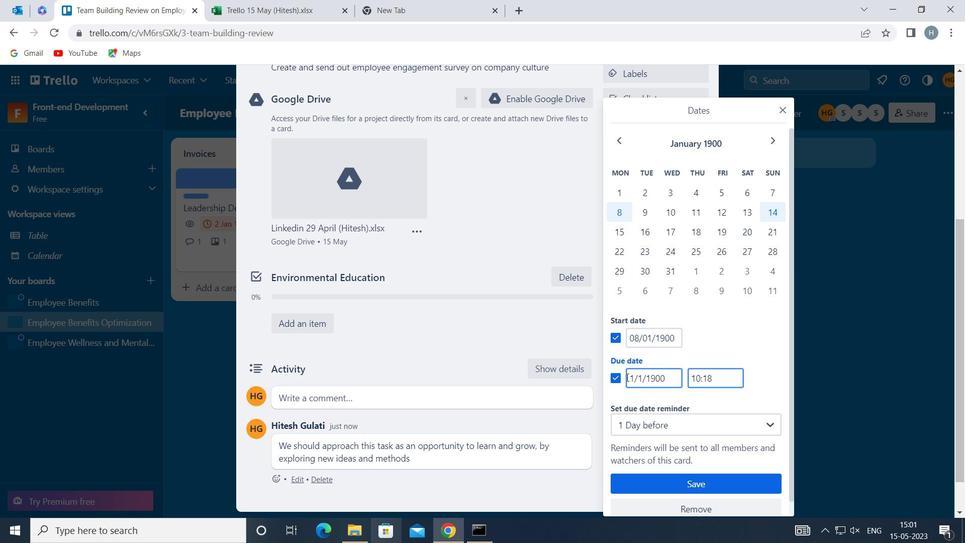 
Action: Mouse moved to (680, 480)
Screenshot: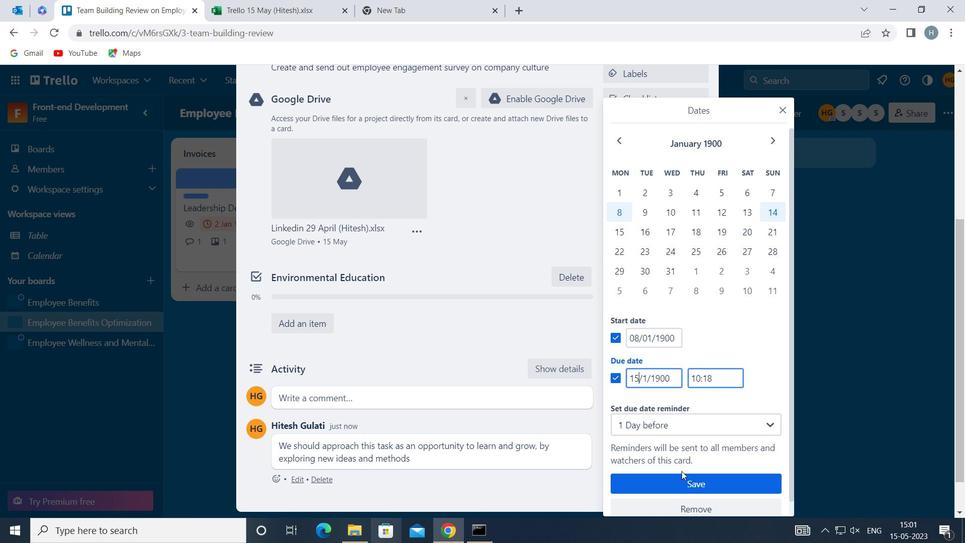 
Action: Mouse pressed left at (680, 480)
Screenshot: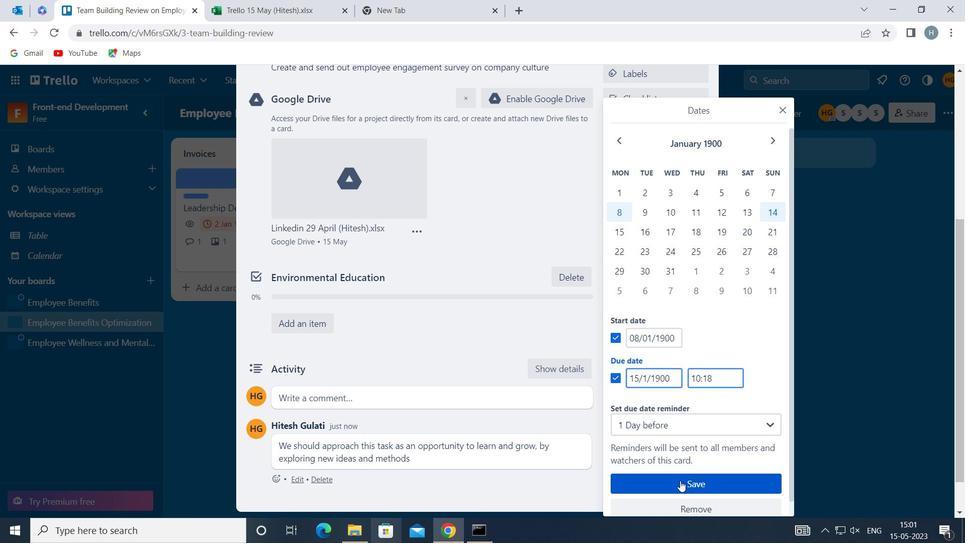 
Action: Mouse moved to (494, 172)
Screenshot: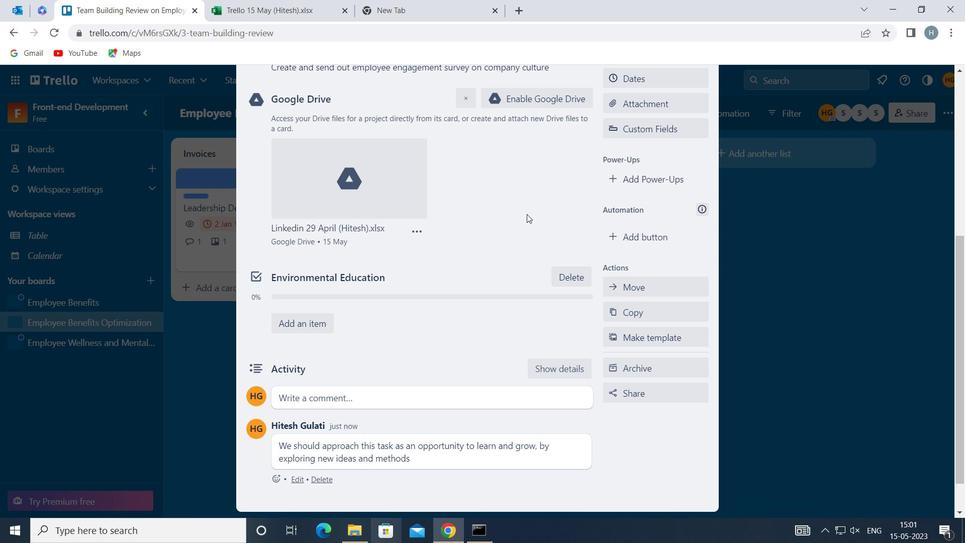 
